 Task: In Heading Arial with underline. Font size of heading  '18'Font style of data Calibri. Font size of data  9Alignment of headline & data Align center. Fill color in heading,  RedFont color of data Black Apply border in Data No BorderIn the sheet  Excel Spreadsheetbook
Action: Mouse moved to (36, 135)
Screenshot: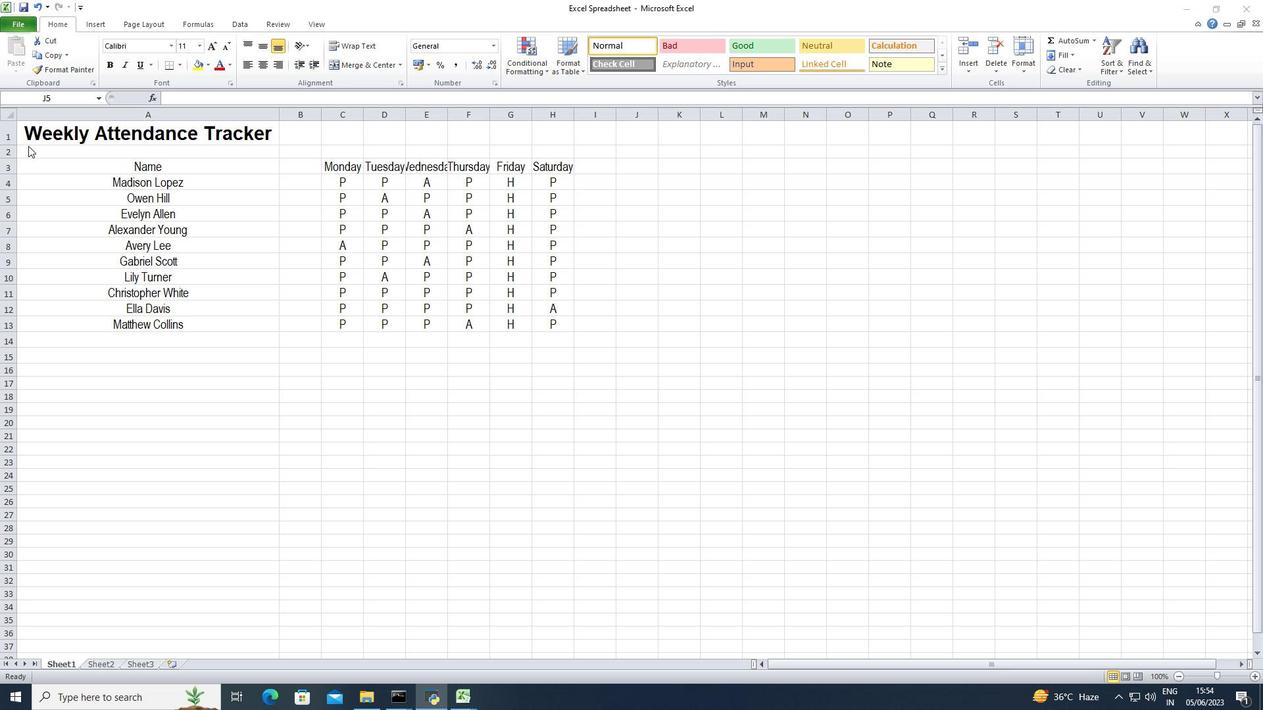 
Action: Mouse pressed left at (36, 135)
Screenshot: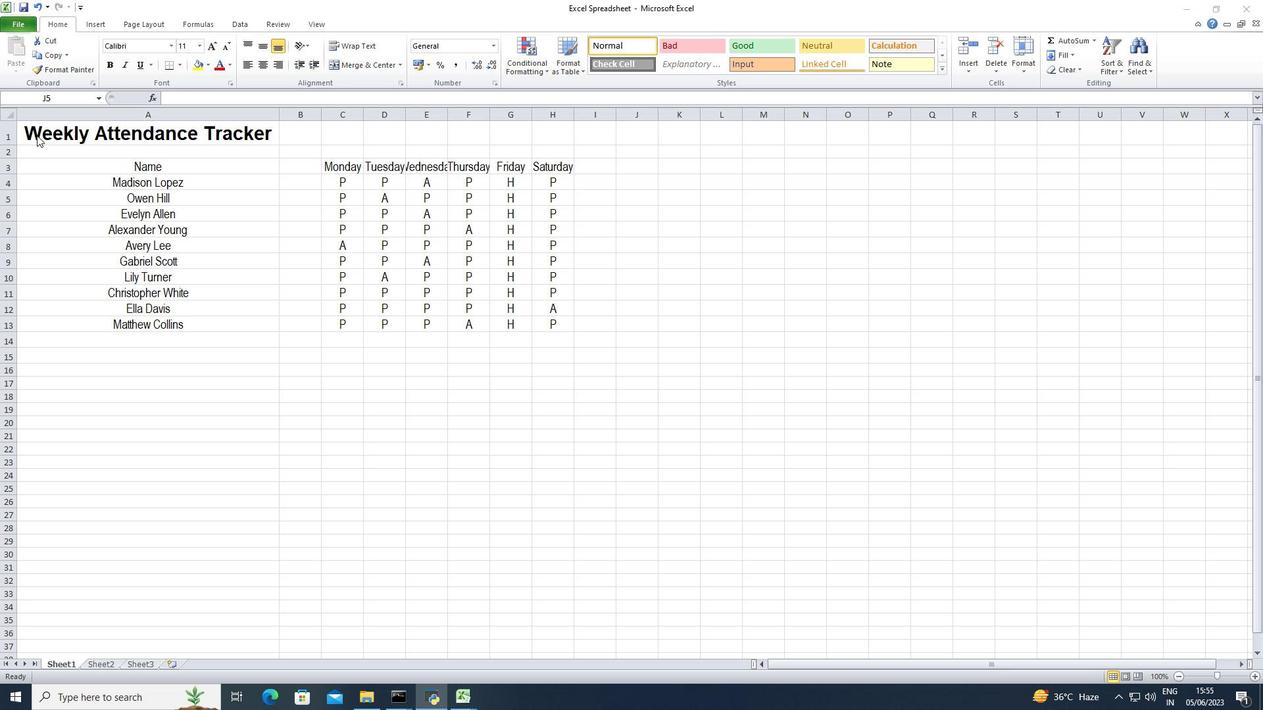 
Action: Mouse pressed left at (36, 135)
Screenshot: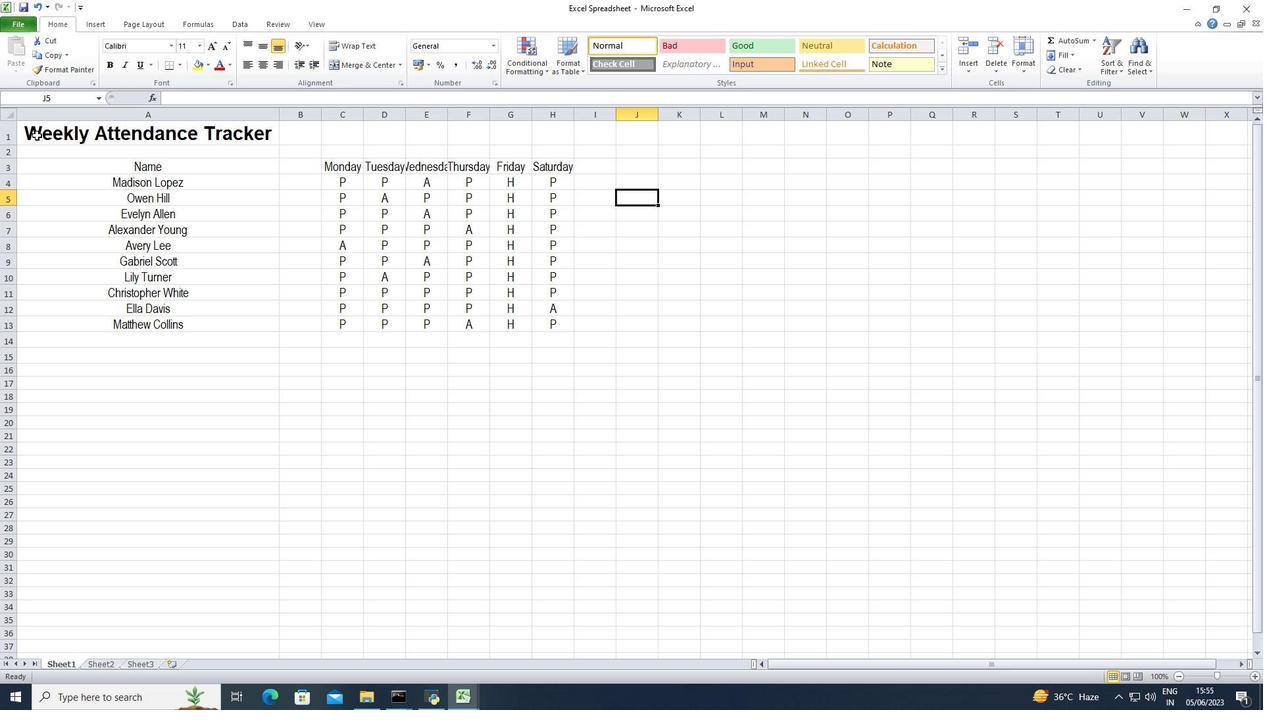 
Action: Mouse moved to (138, 44)
Screenshot: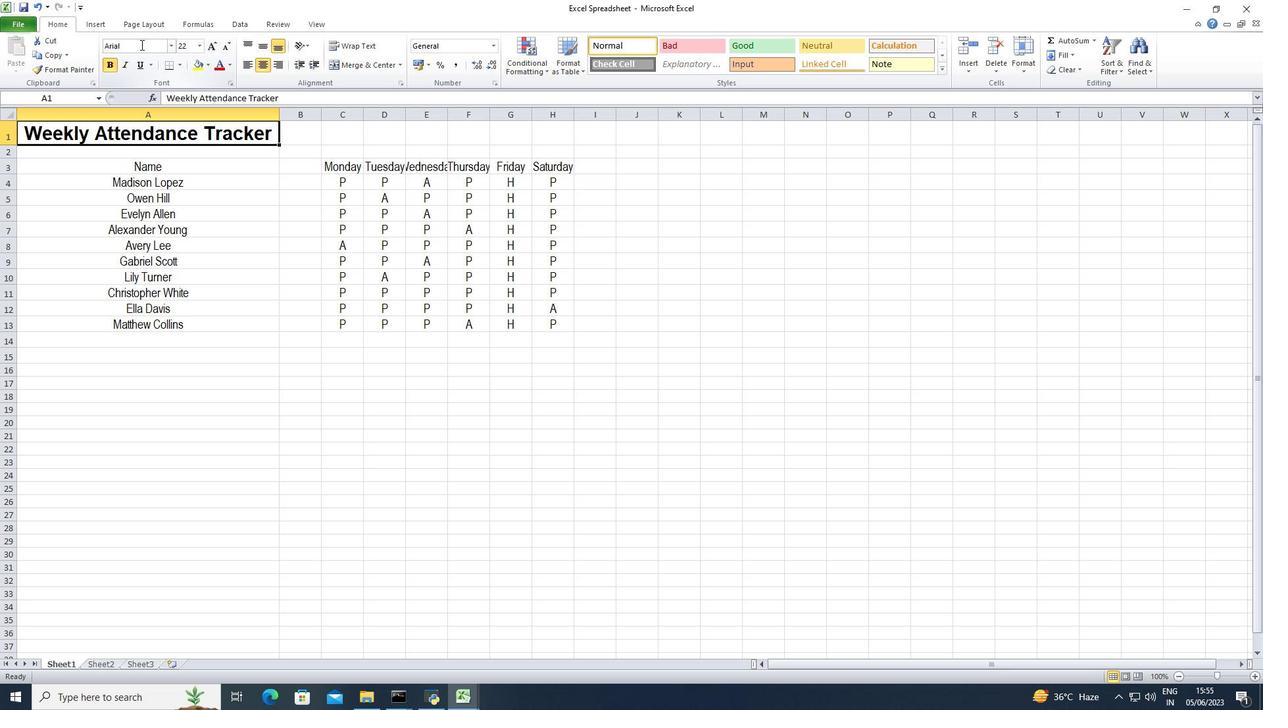 
Action: Mouse pressed left at (138, 44)
Screenshot: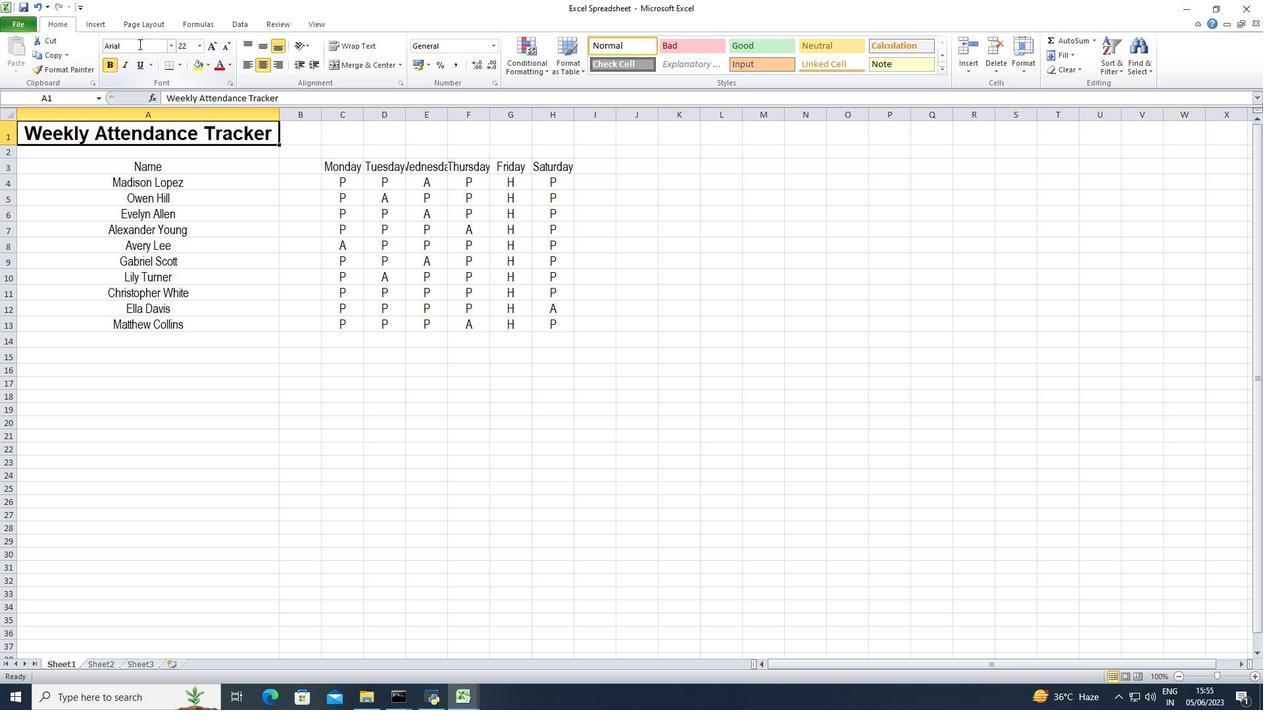 
Action: Key pressed <Key.enter>
Screenshot: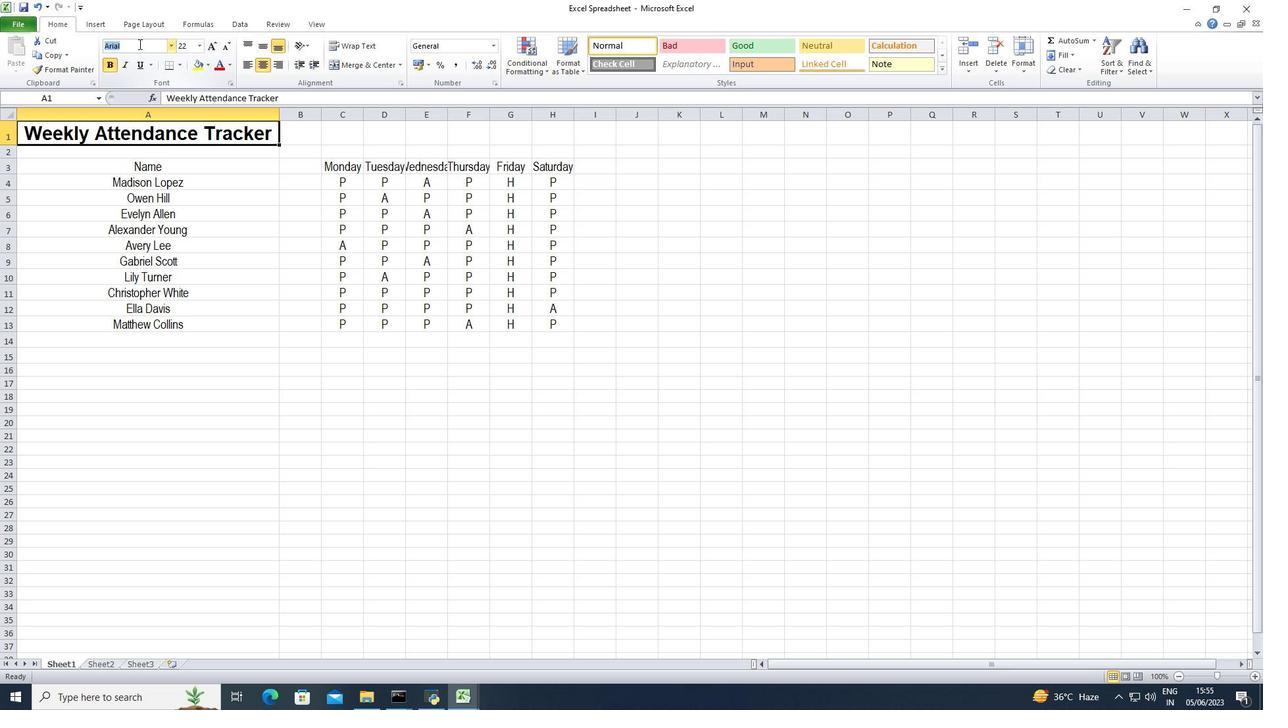 
Action: Mouse moved to (139, 66)
Screenshot: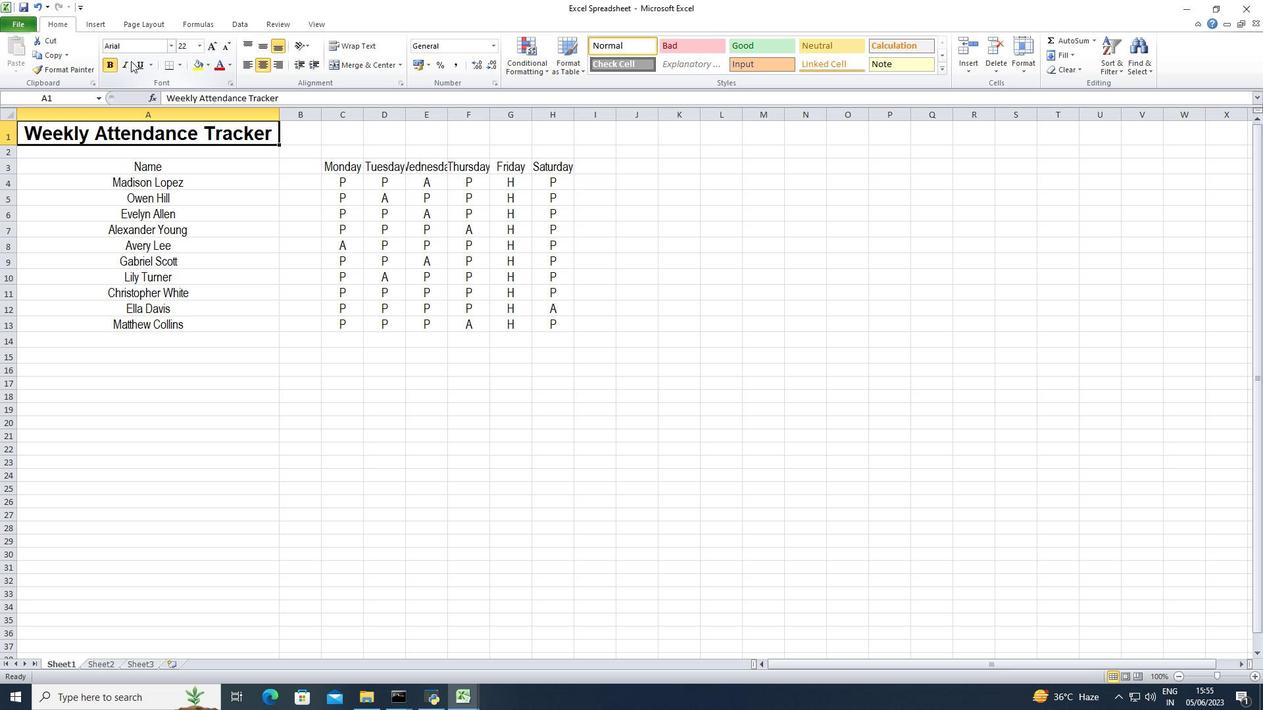 
Action: Mouse pressed left at (139, 66)
Screenshot: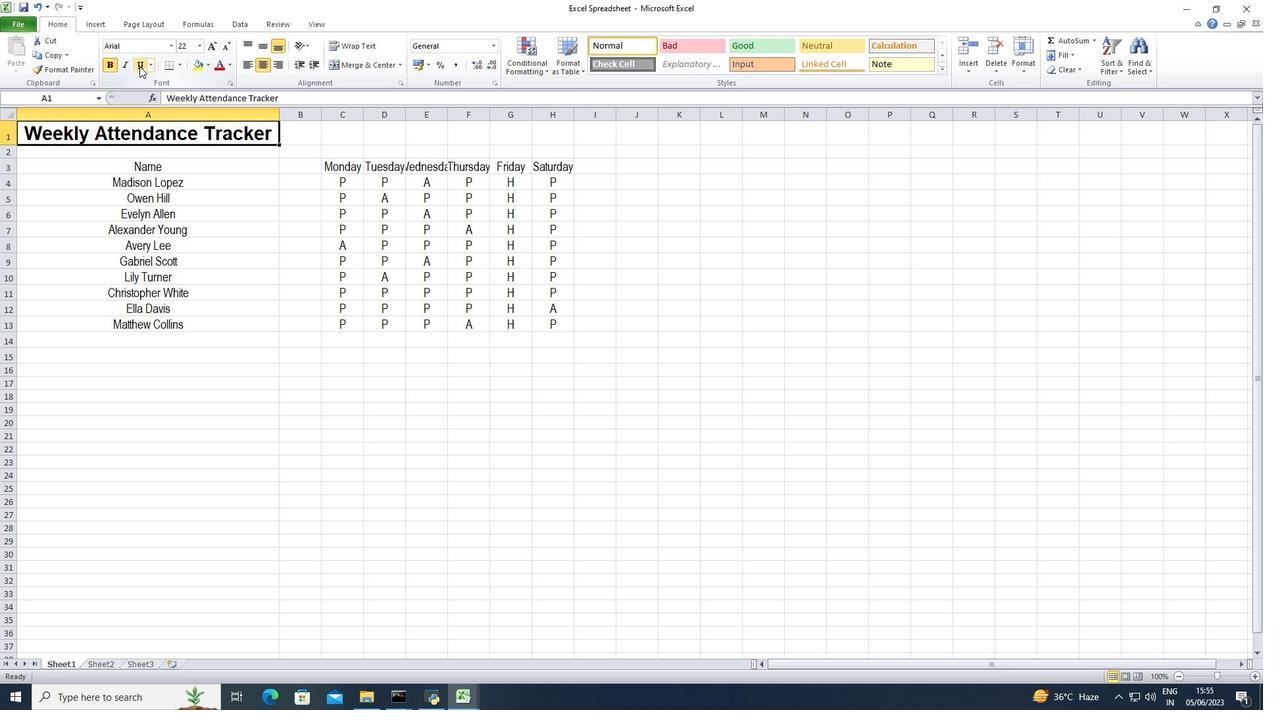 
Action: Mouse moved to (202, 45)
Screenshot: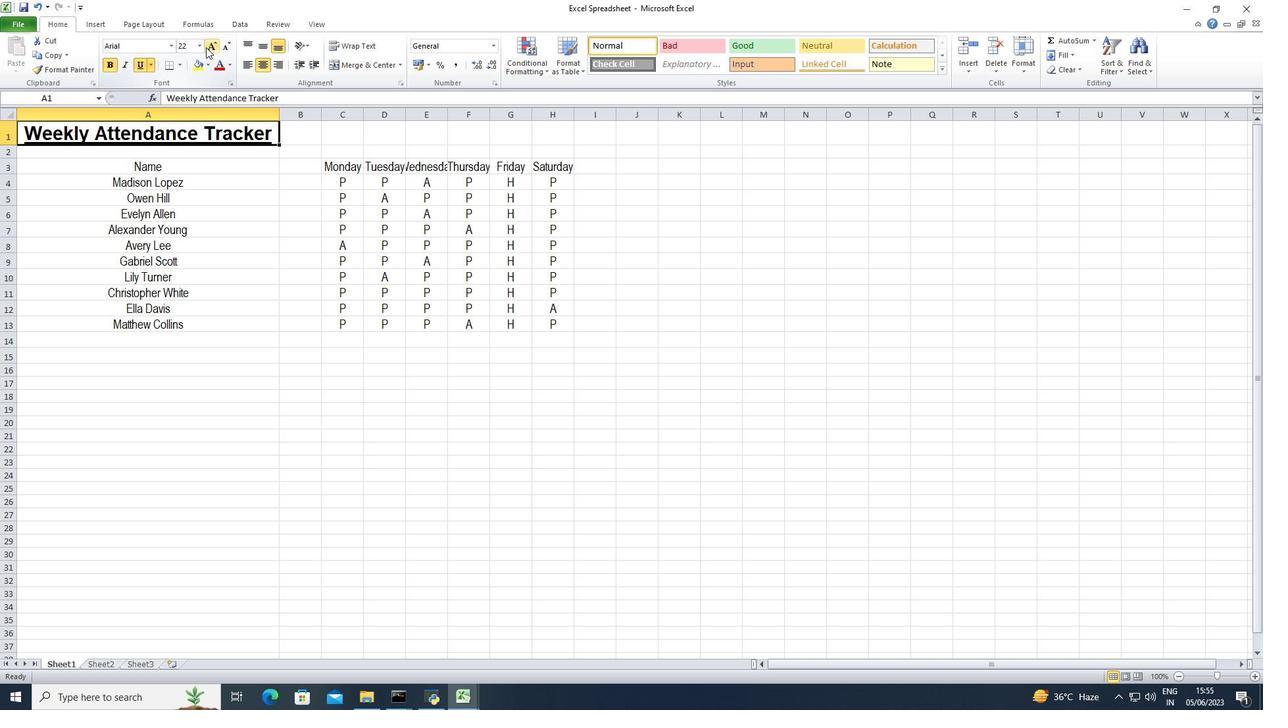 
Action: Mouse pressed left at (202, 45)
Screenshot: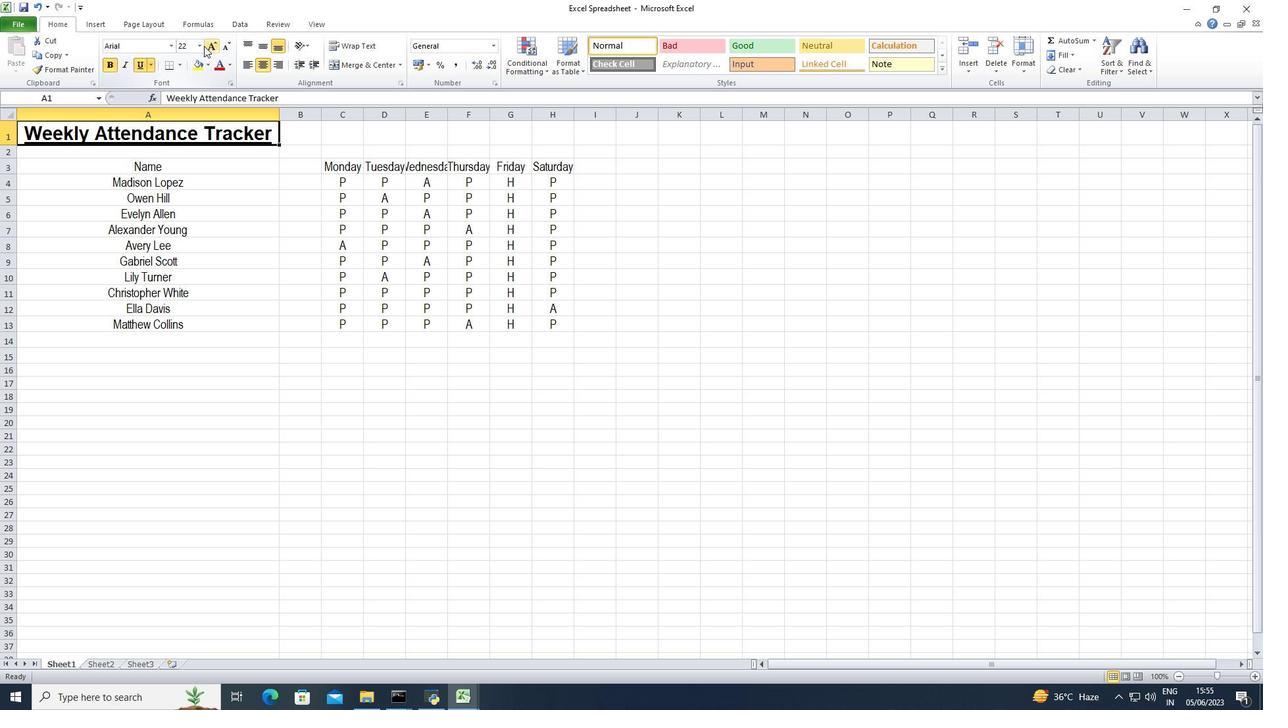 
Action: Mouse moved to (188, 136)
Screenshot: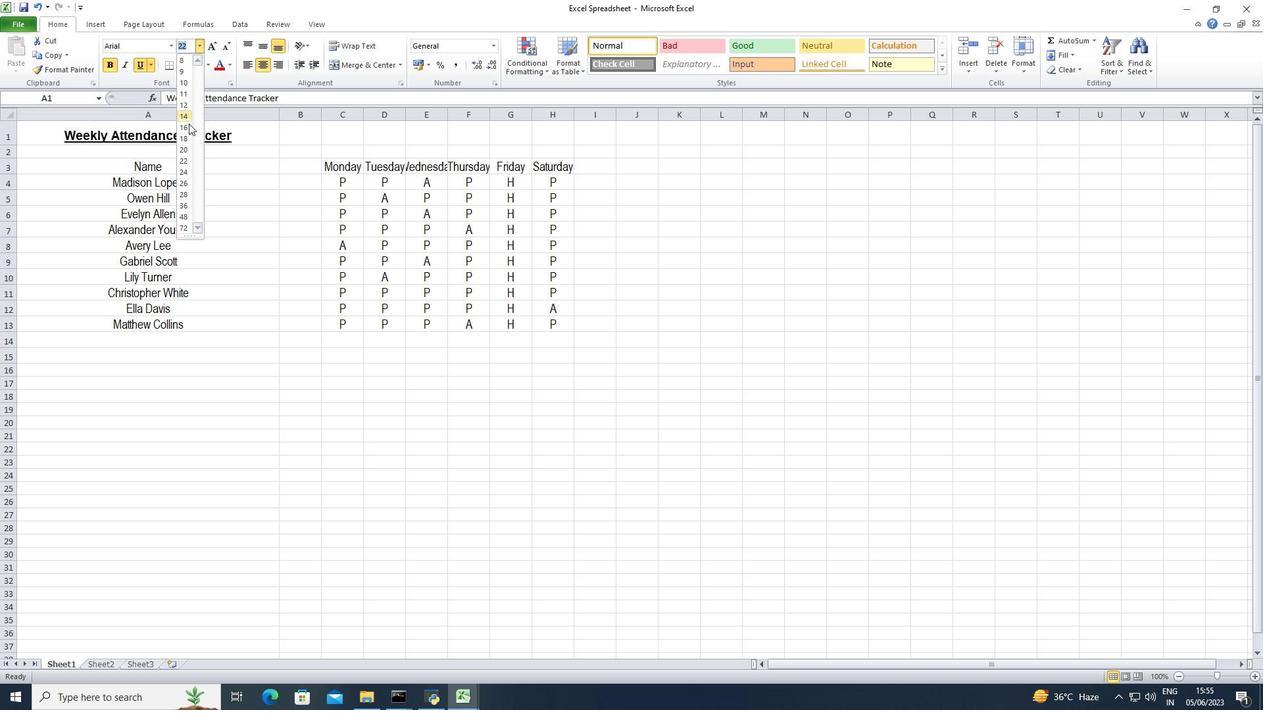 
Action: Mouse pressed left at (188, 136)
Screenshot: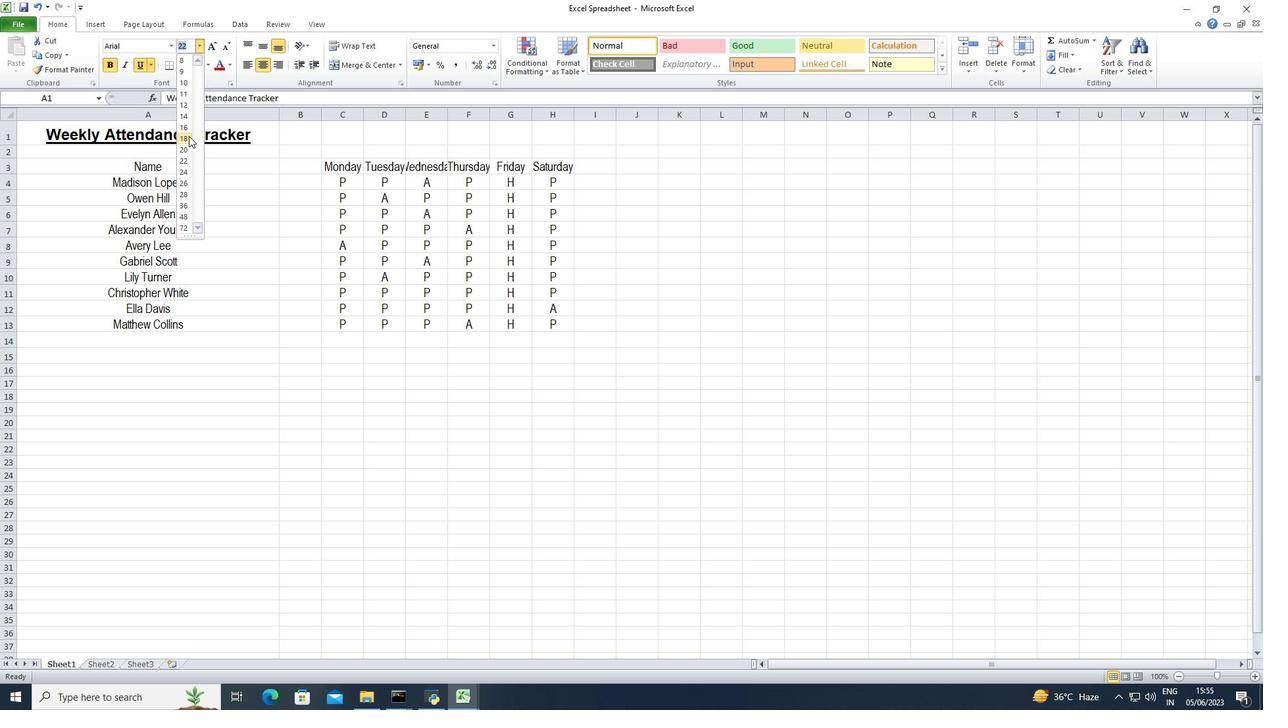
Action: Mouse moved to (115, 171)
Screenshot: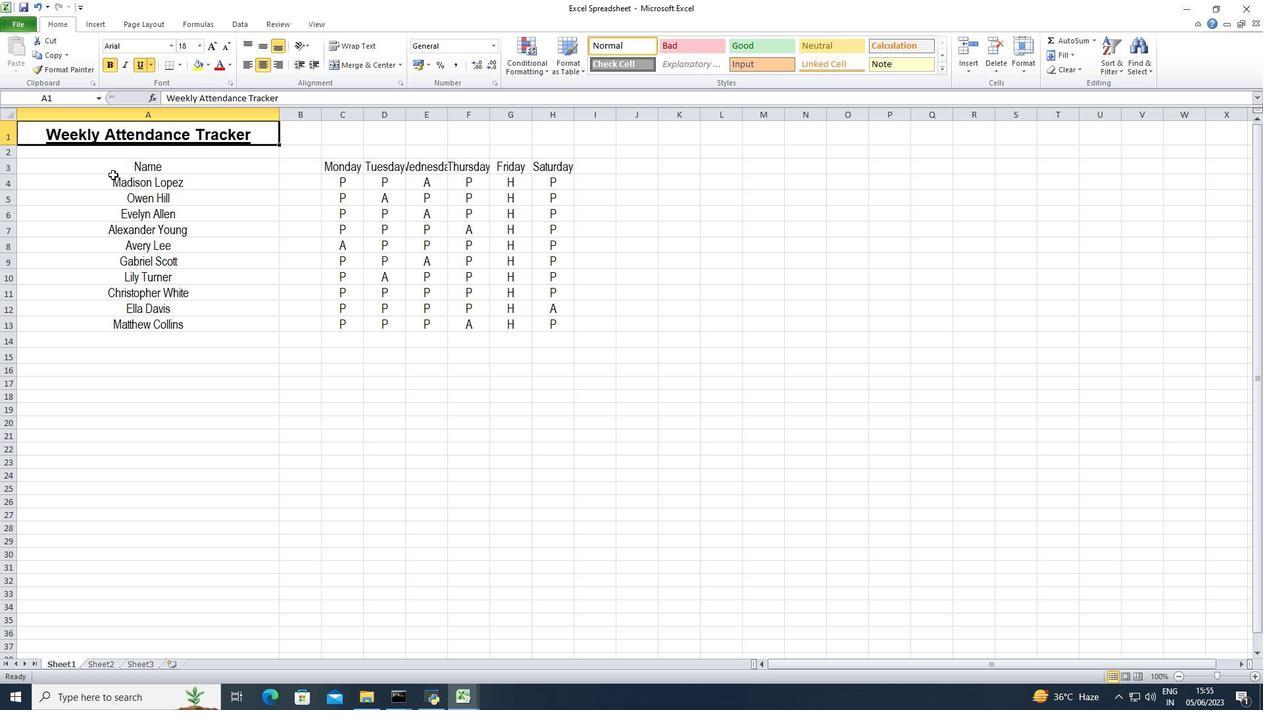 
Action: Mouse pressed left at (115, 171)
Screenshot: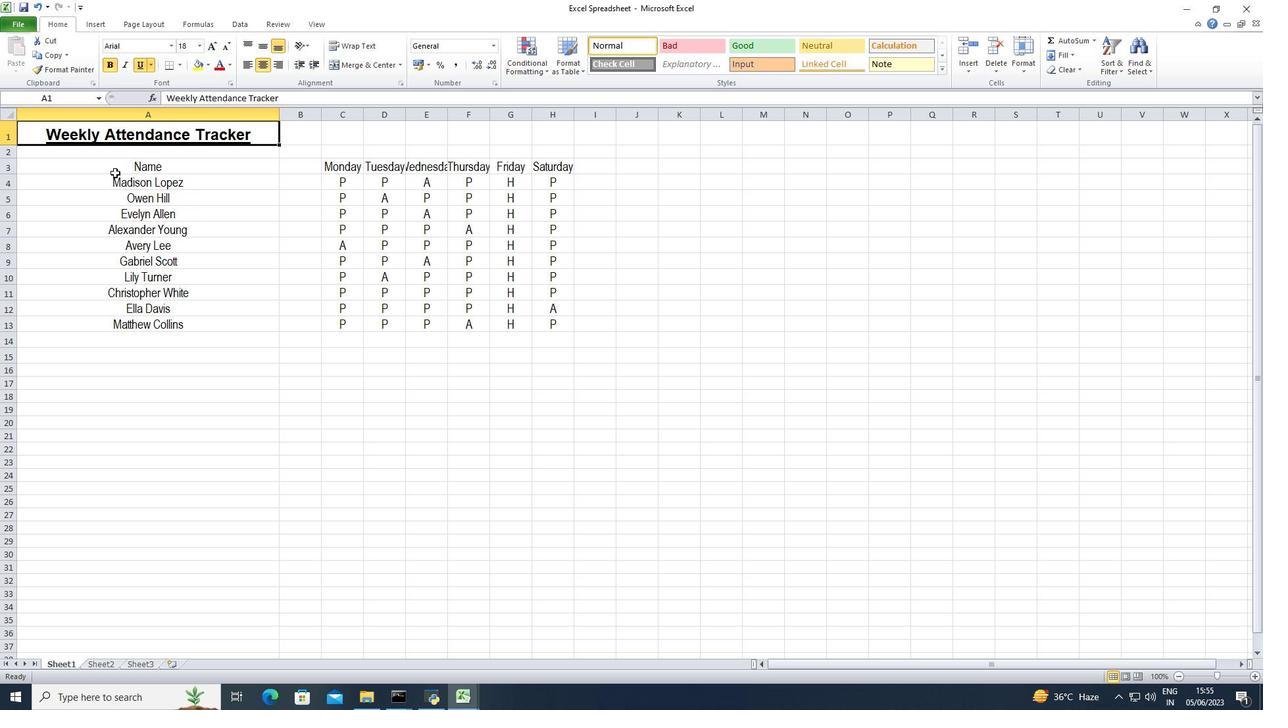 
Action: Mouse moved to (150, 42)
Screenshot: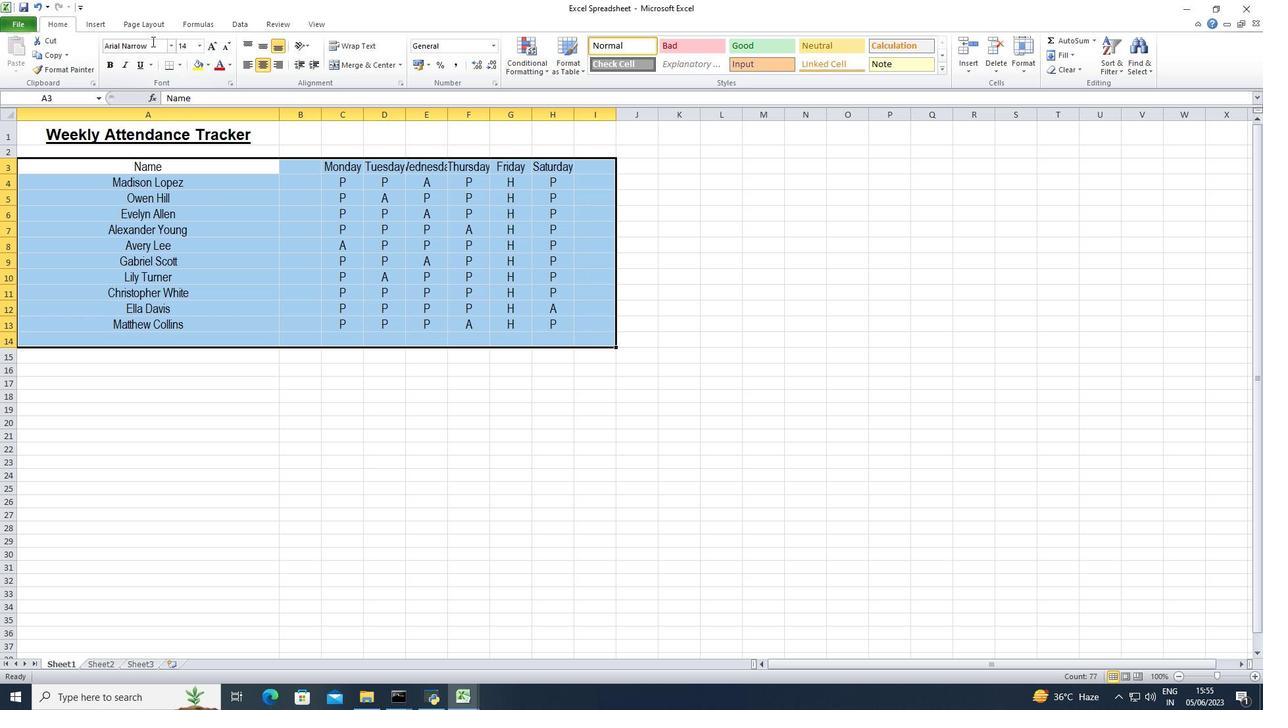 
Action: Mouse pressed left at (150, 42)
Screenshot: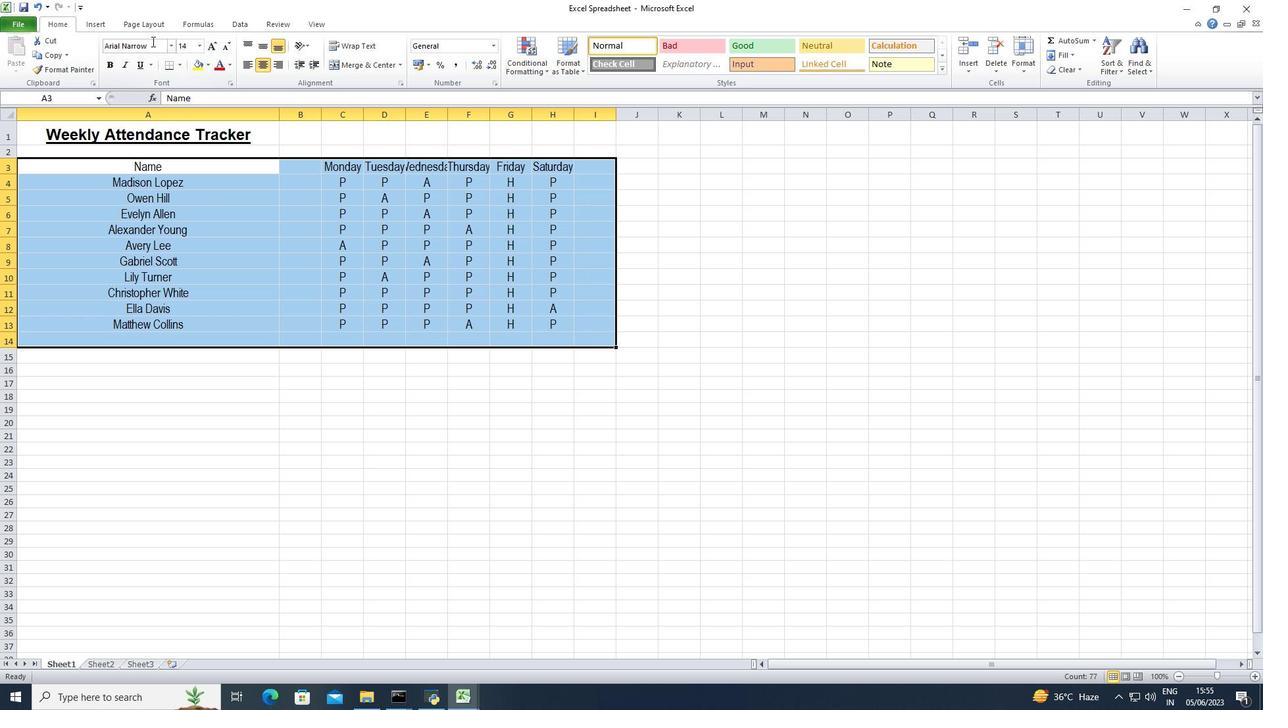 
Action: Key pressed <Key.shift>Calibri<Key.enter>
Screenshot: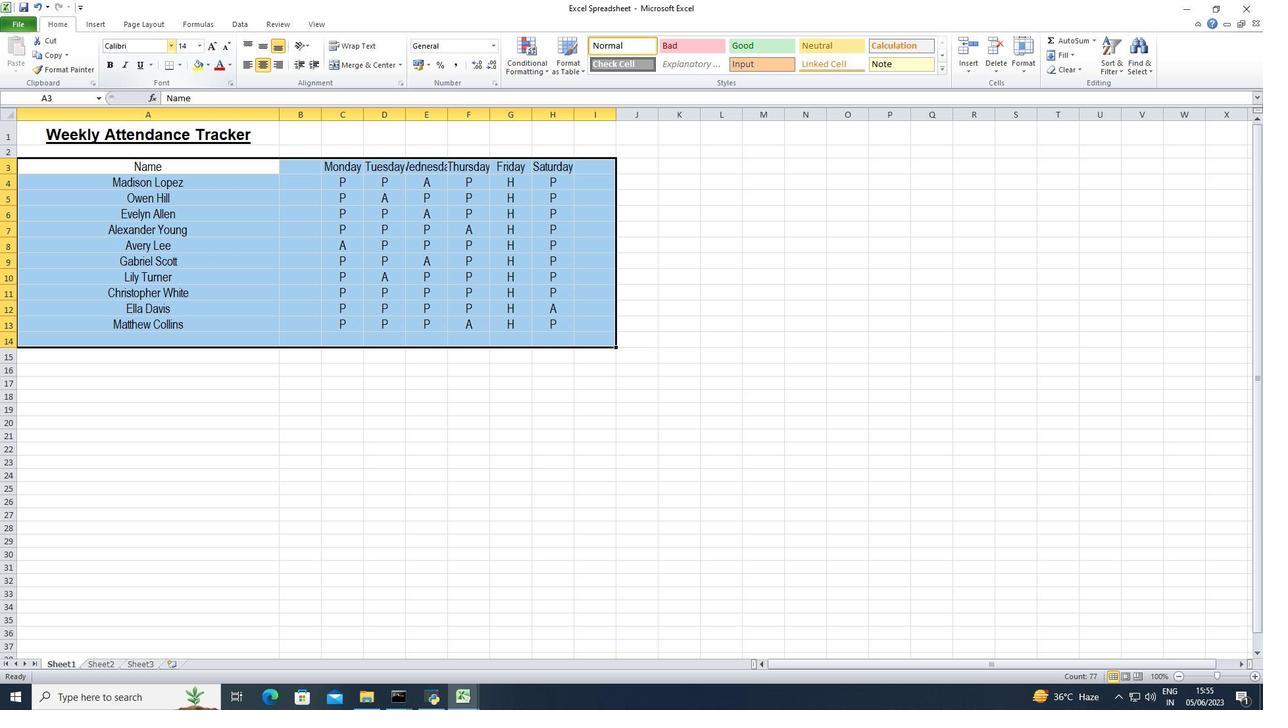 
Action: Mouse moved to (197, 43)
Screenshot: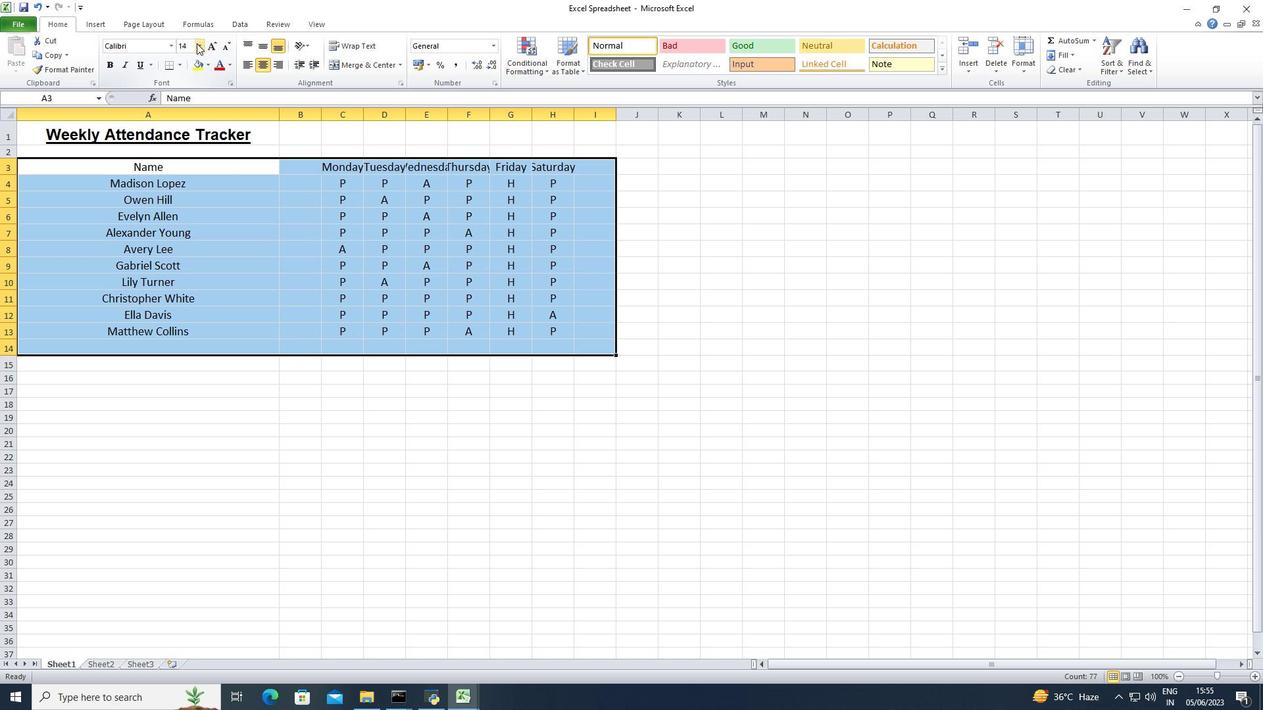 
Action: Mouse pressed left at (197, 43)
Screenshot: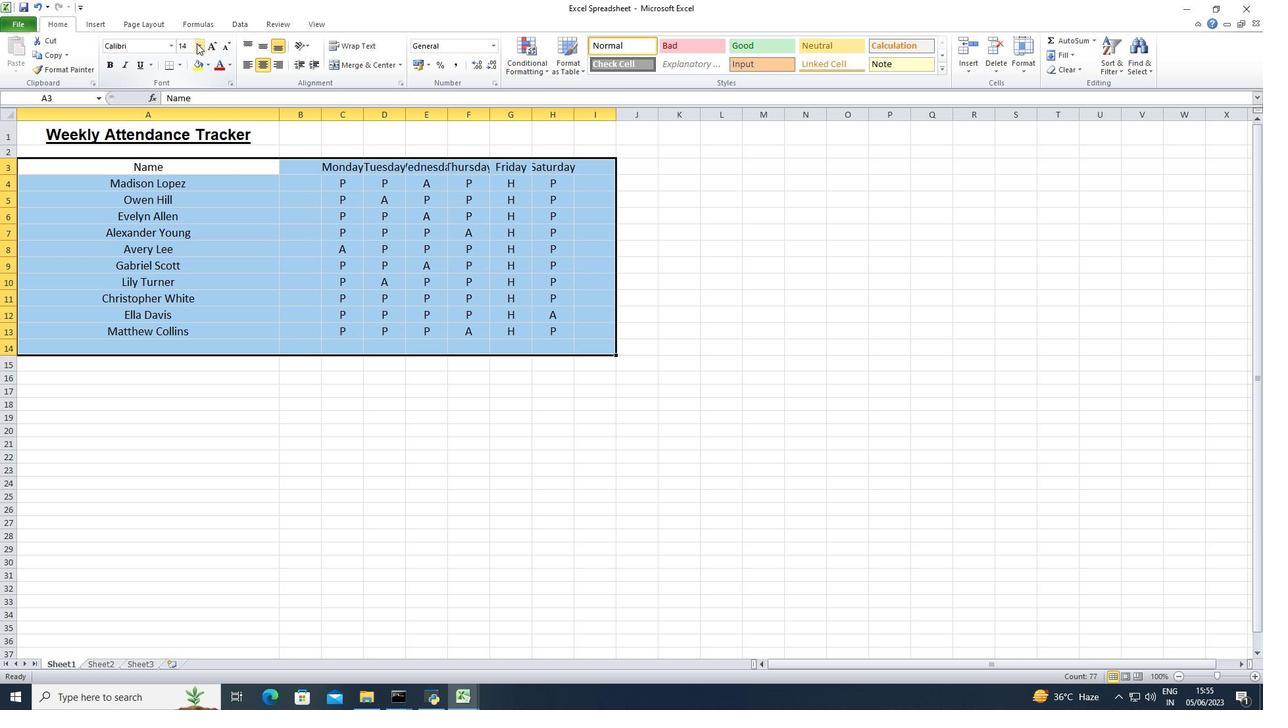 
Action: Mouse moved to (184, 69)
Screenshot: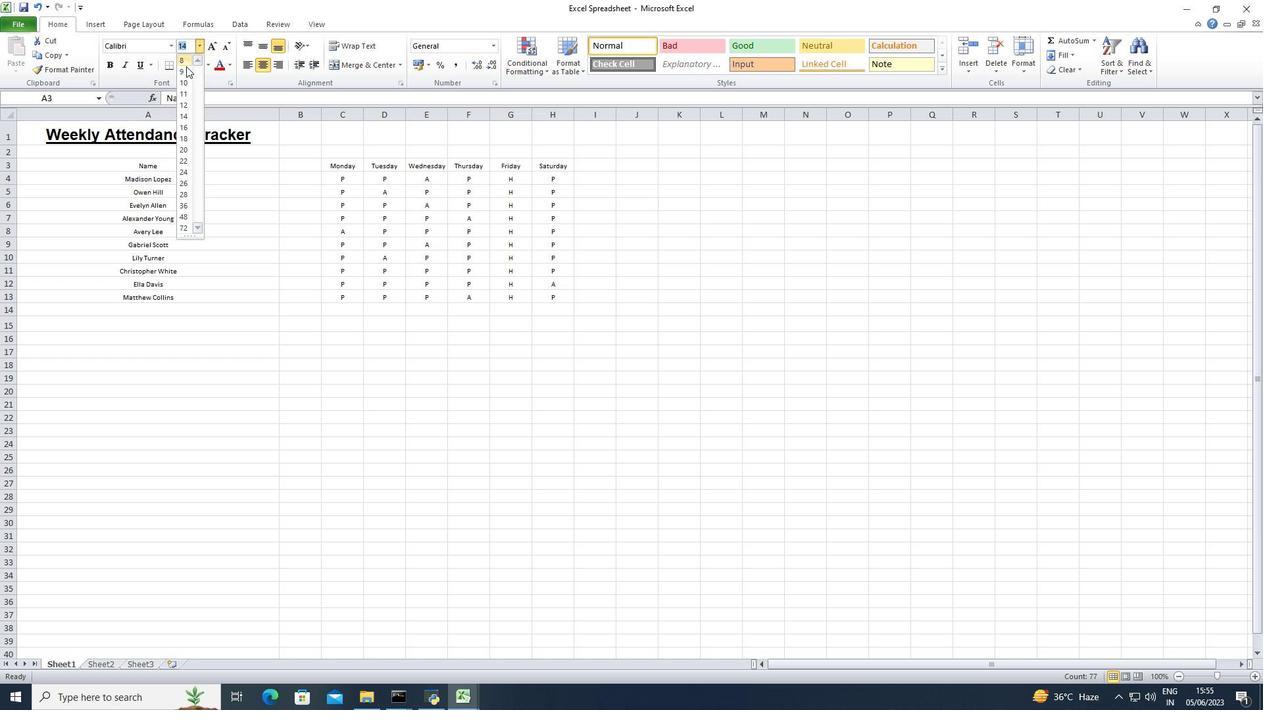 
Action: Mouse pressed left at (184, 69)
Screenshot: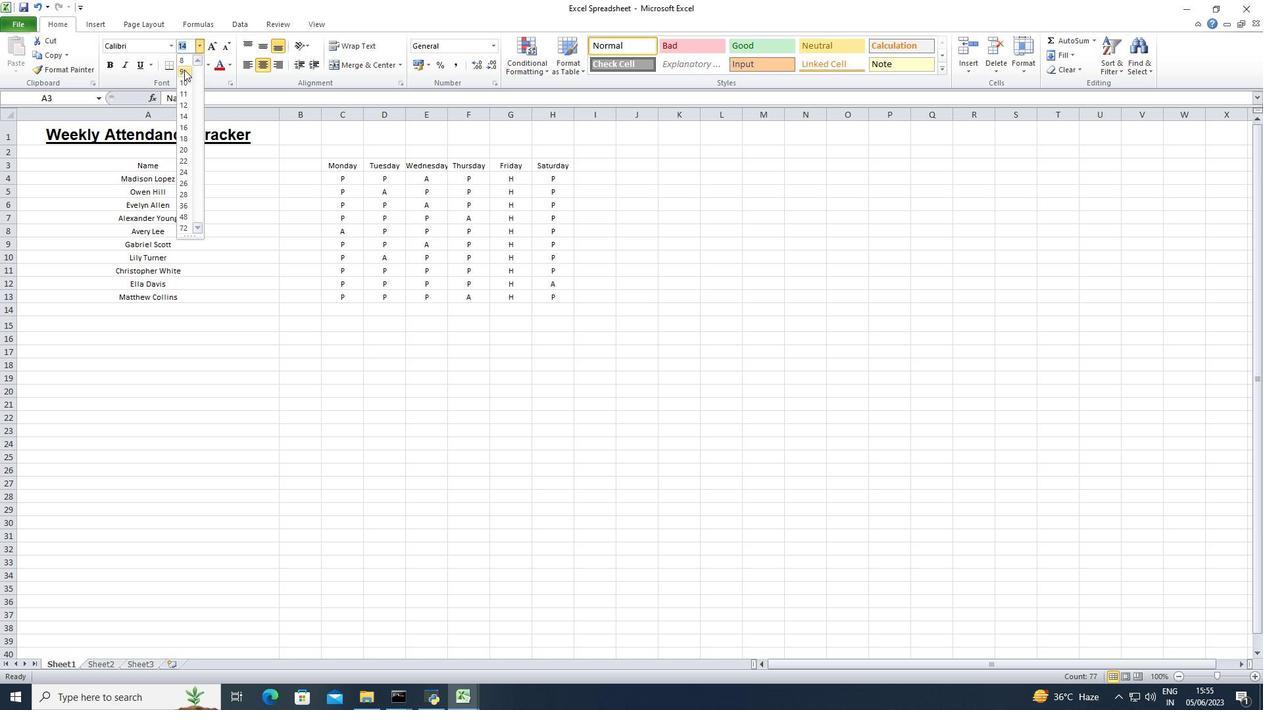 
Action: Mouse moved to (42, 139)
Screenshot: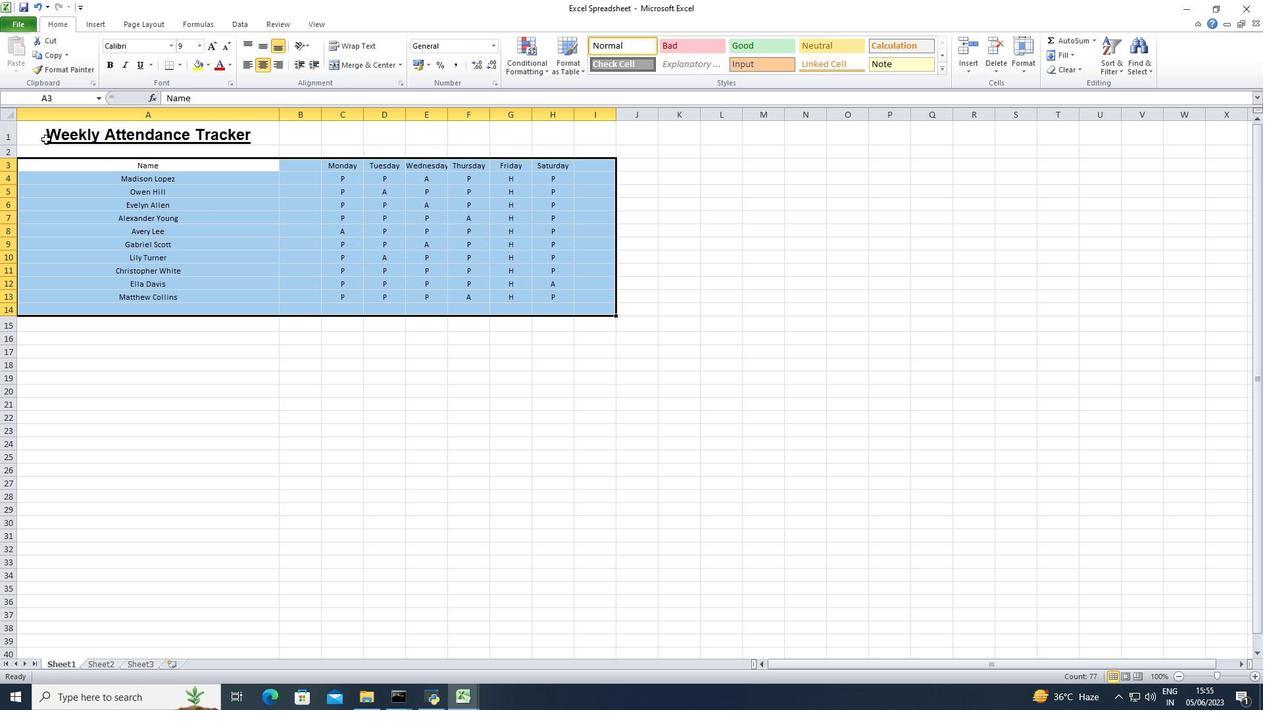 
Action: Mouse pressed left at (42, 139)
Screenshot: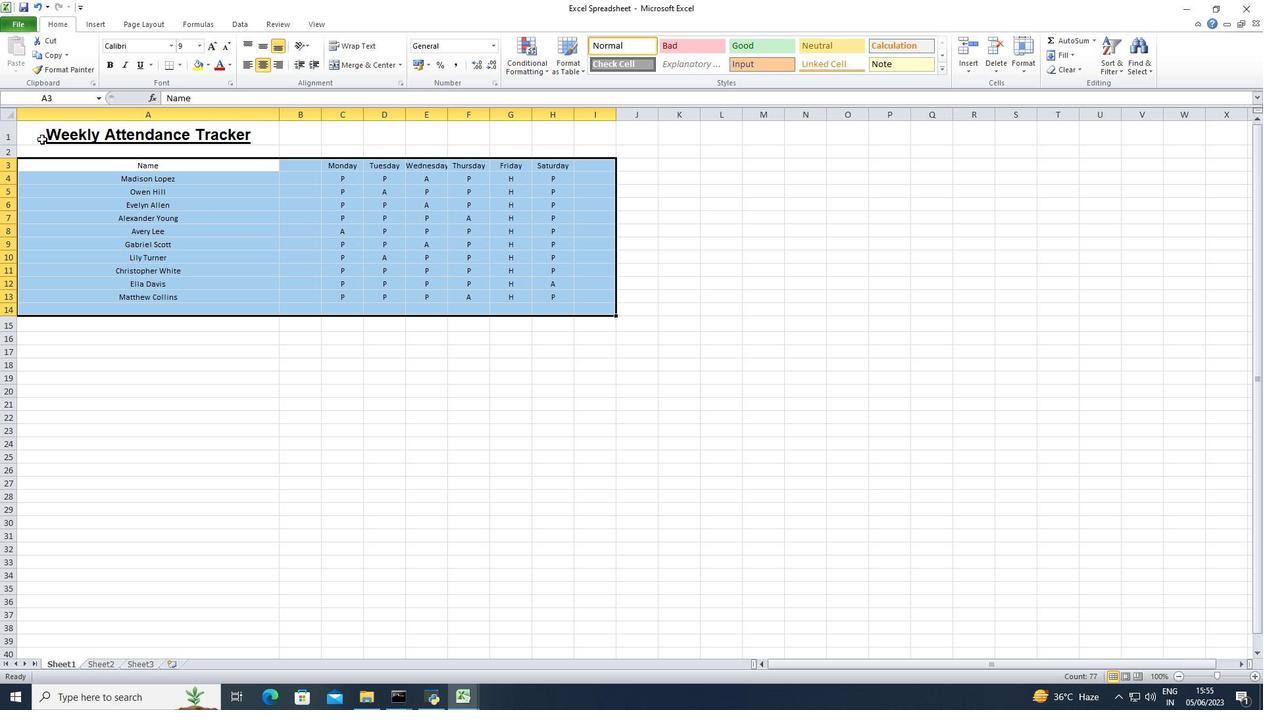 
Action: Mouse moved to (206, 63)
Screenshot: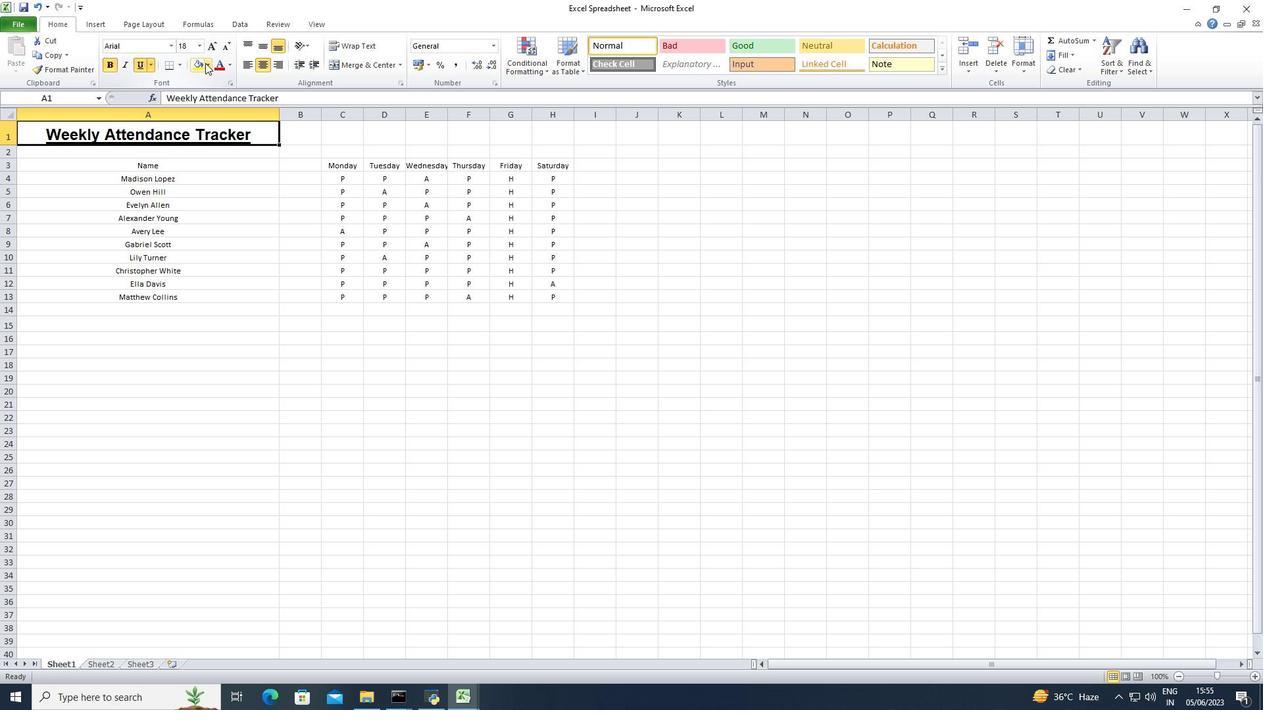 
Action: Mouse pressed left at (206, 63)
Screenshot: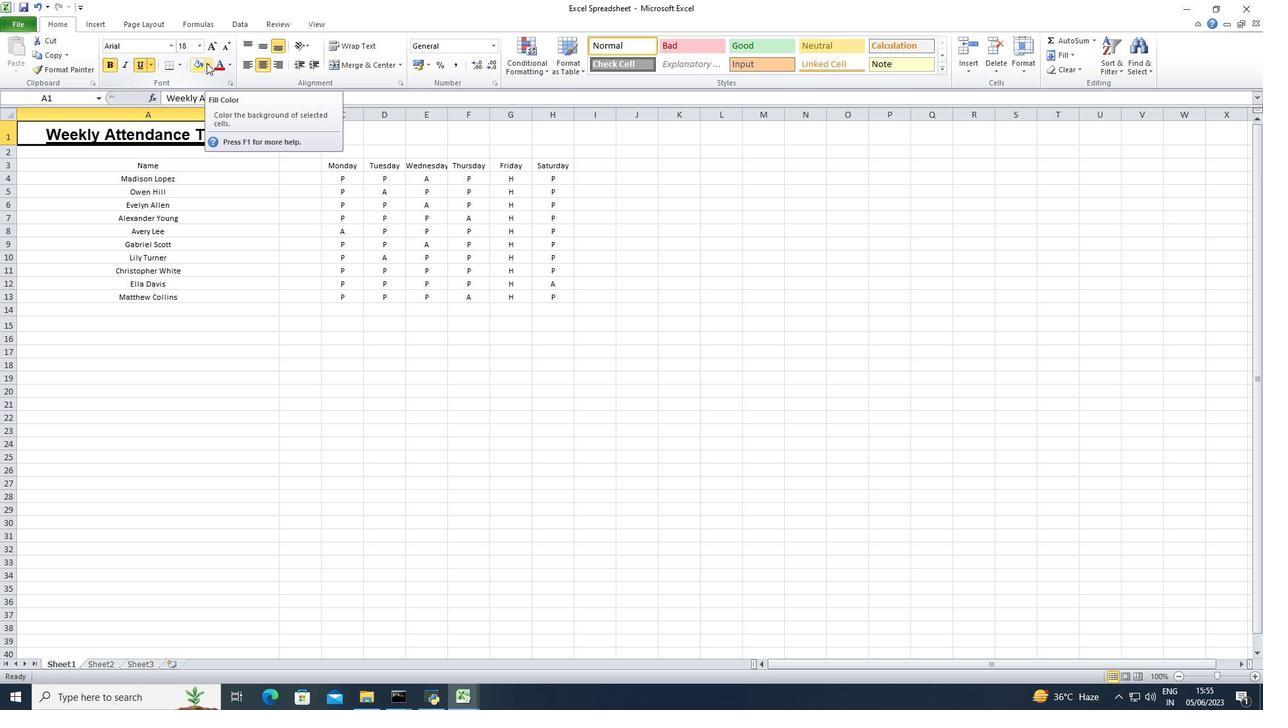 
Action: Mouse moved to (205, 161)
Screenshot: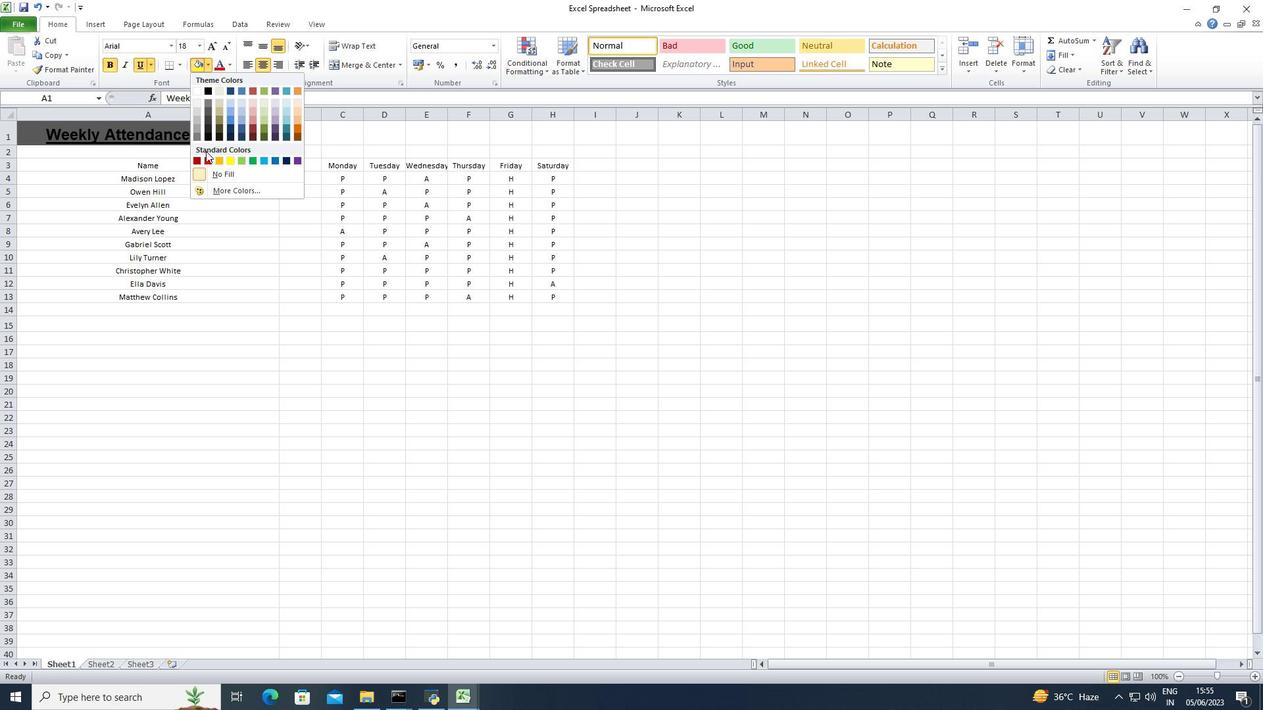 
Action: Mouse pressed left at (205, 161)
Screenshot: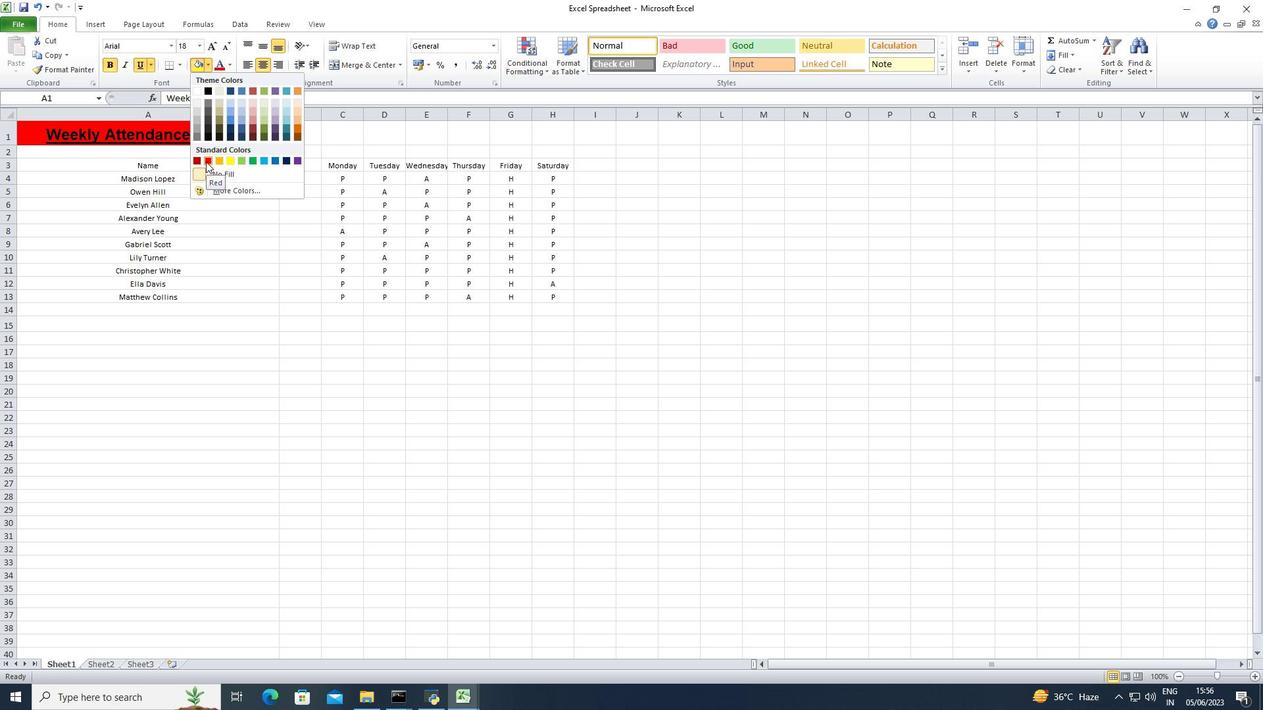 
Action: Mouse moved to (83, 165)
Screenshot: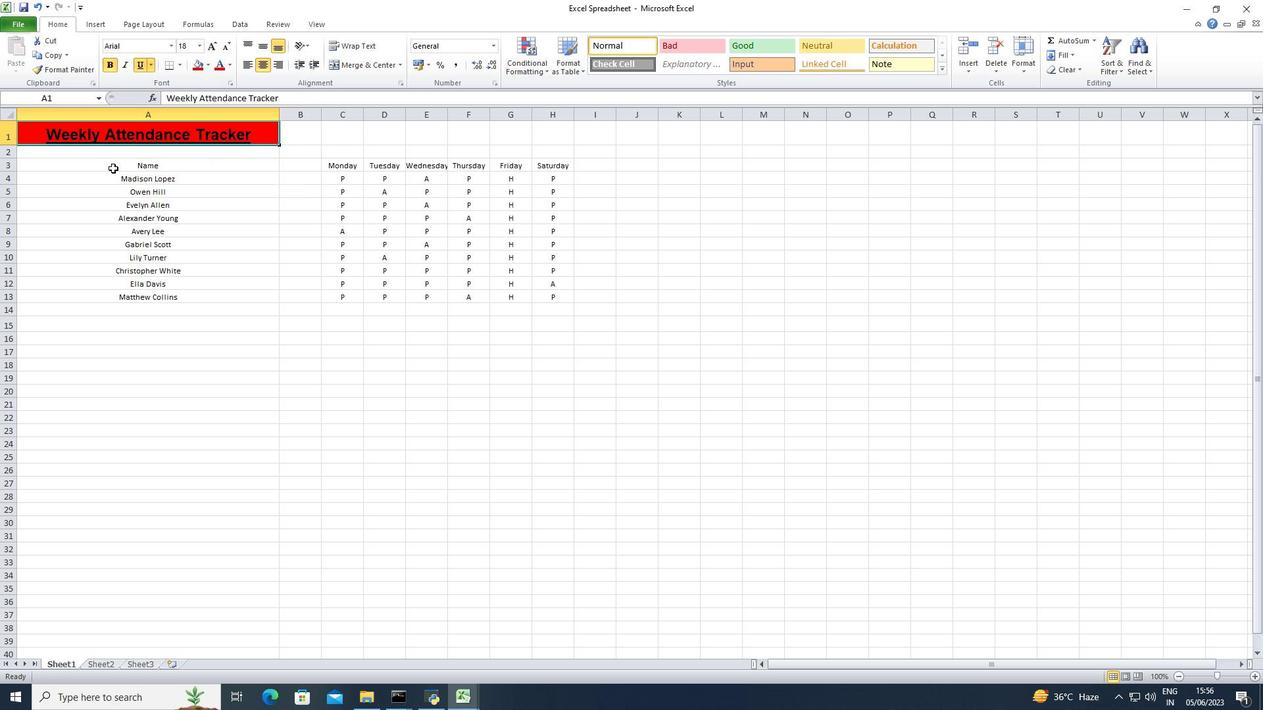
Action: Mouse pressed left at (83, 165)
Screenshot: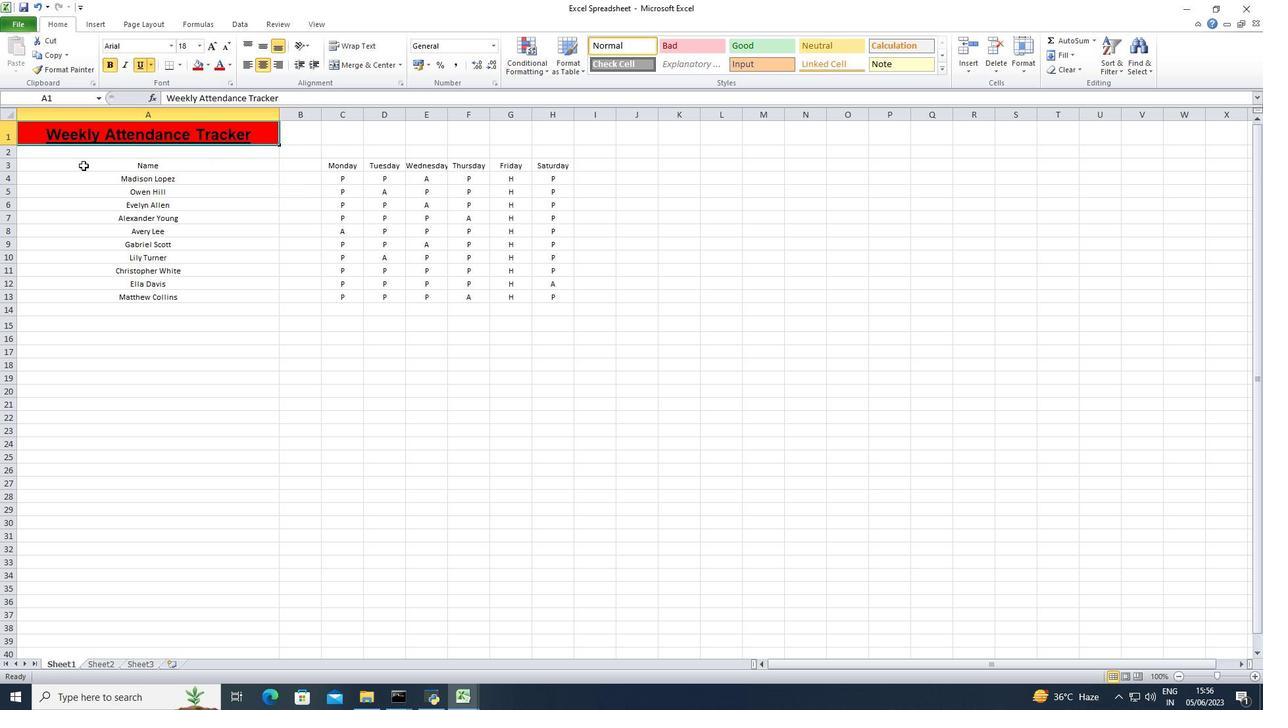 
Action: Mouse moved to (228, 65)
Screenshot: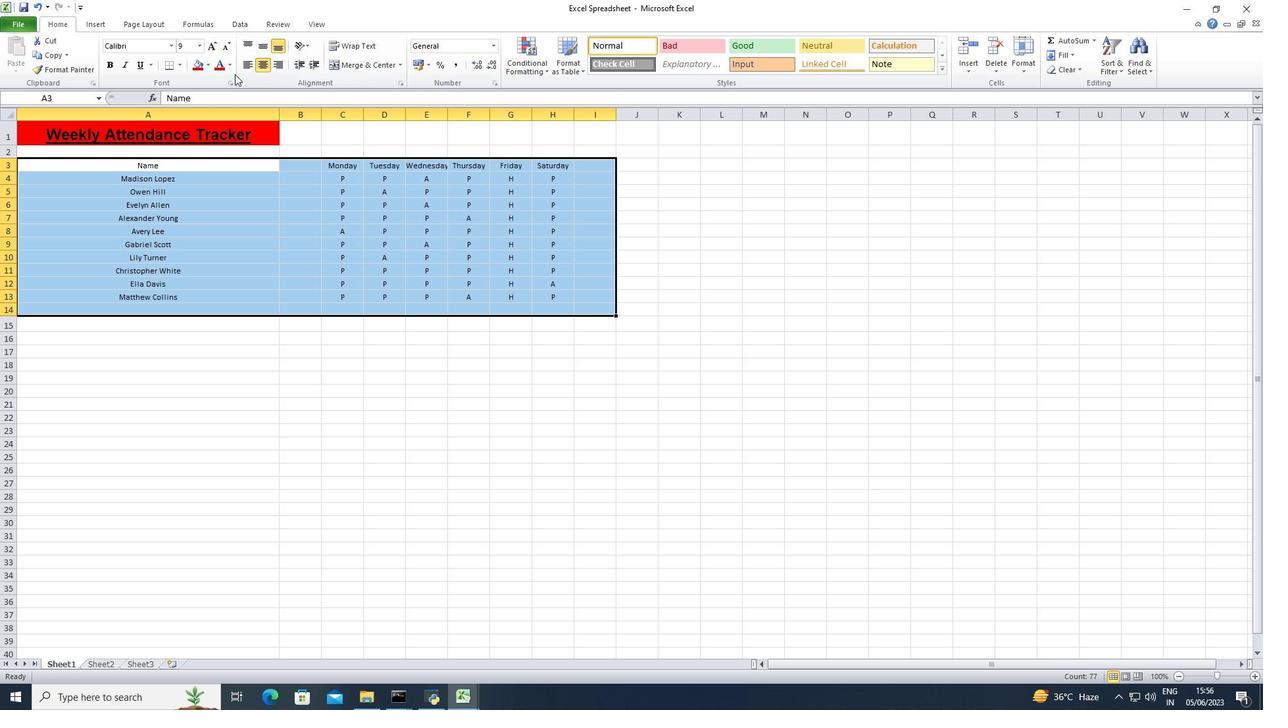 
Action: Mouse pressed left at (228, 65)
Screenshot: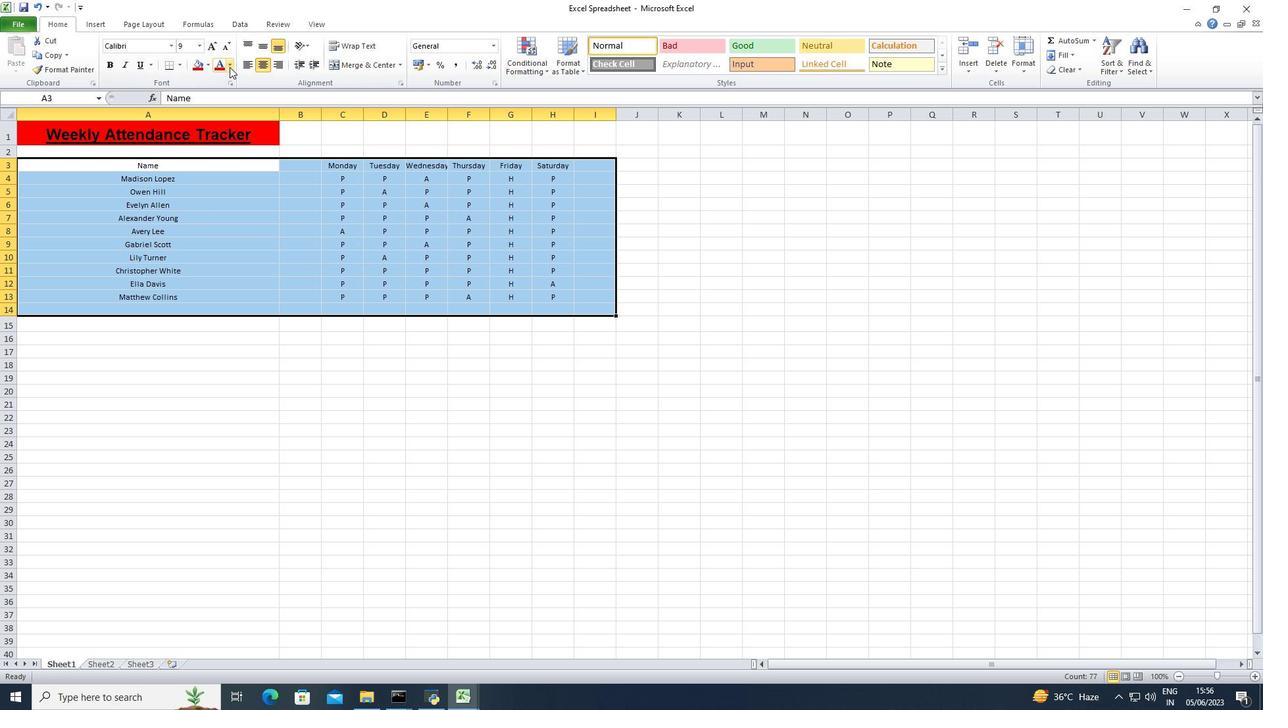 
Action: Mouse moved to (221, 82)
Screenshot: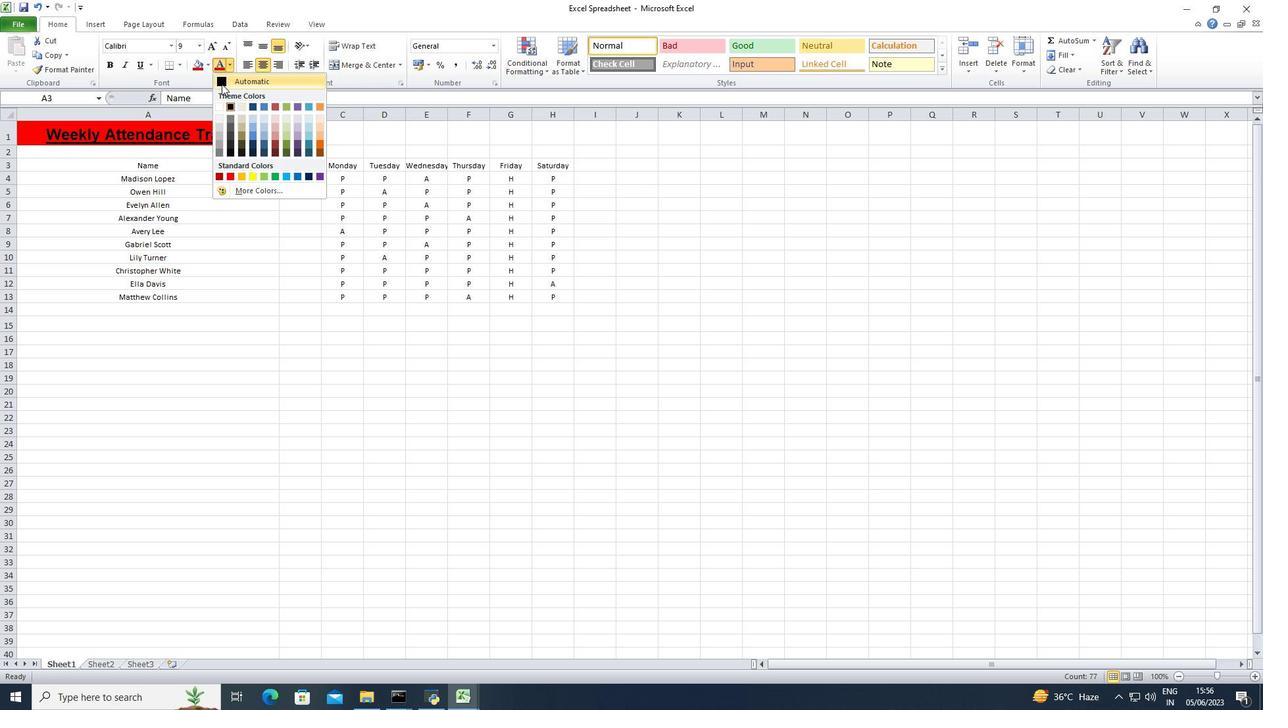 
Action: Mouse pressed left at (221, 82)
Screenshot: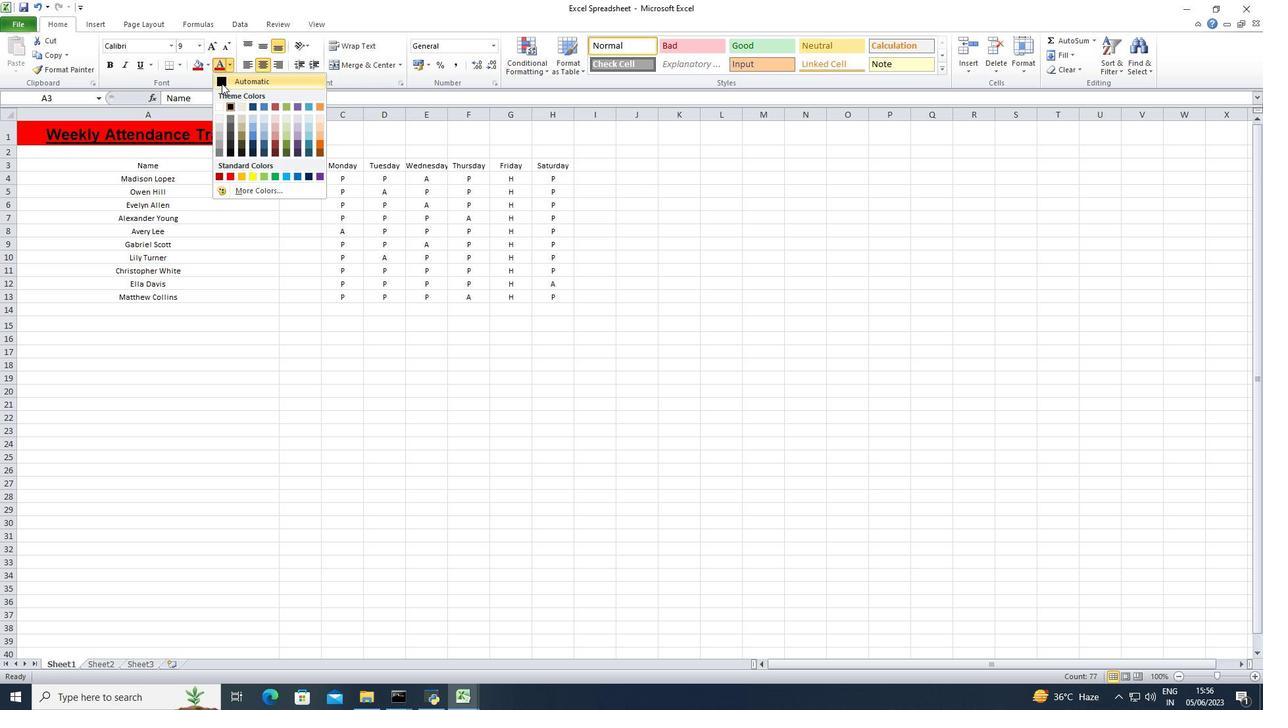 
Action: Mouse moved to (180, 65)
Screenshot: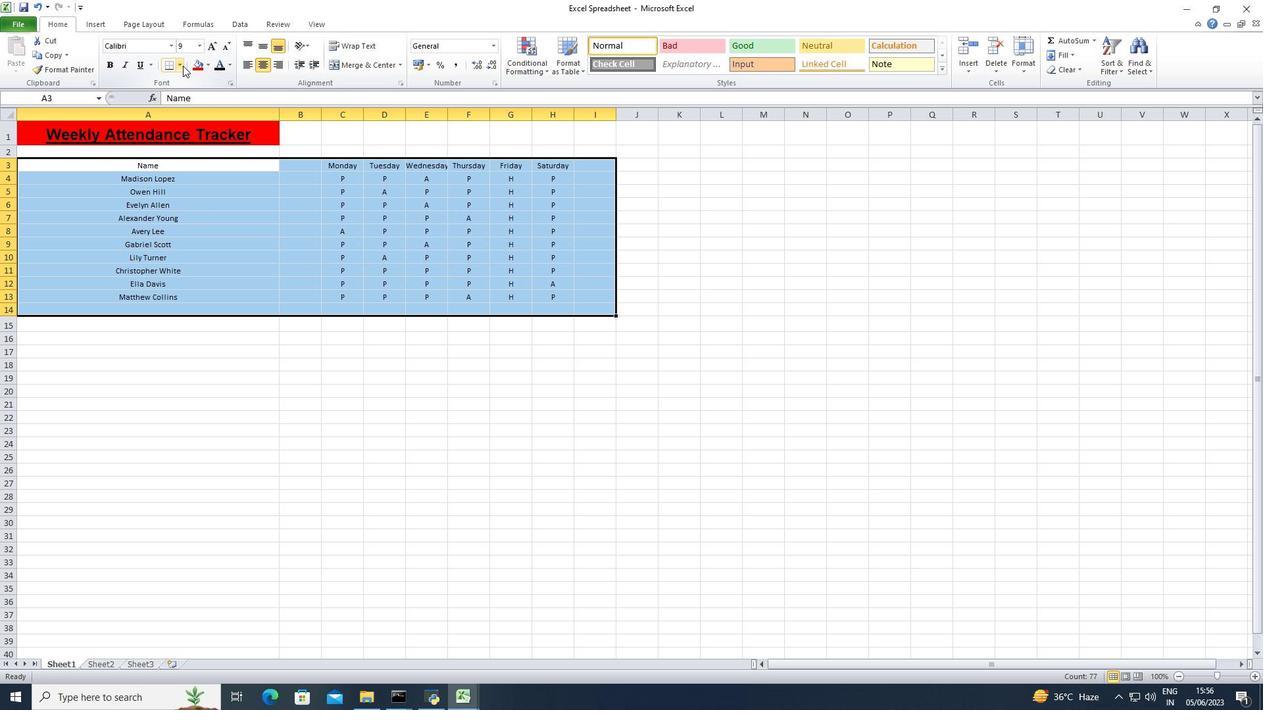 
Action: Mouse pressed left at (180, 65)
Screenshot: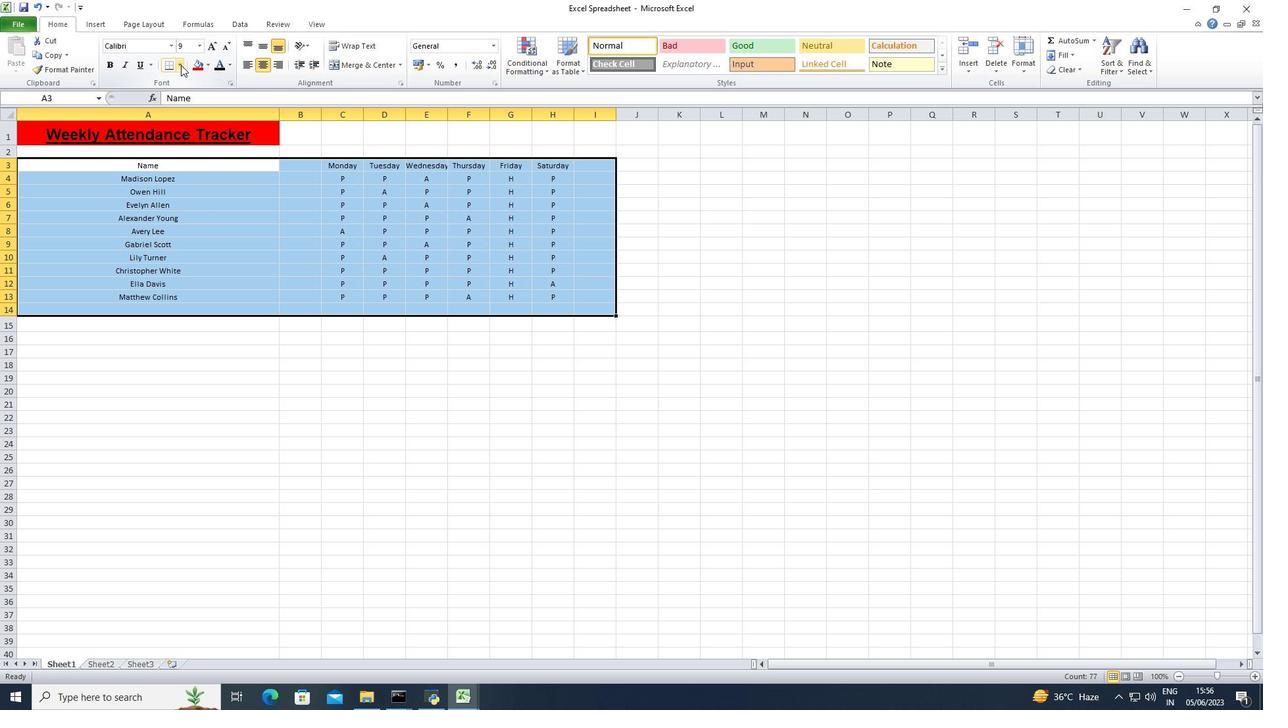 
Action: Mouse moved to (212, 154)
Screenshot: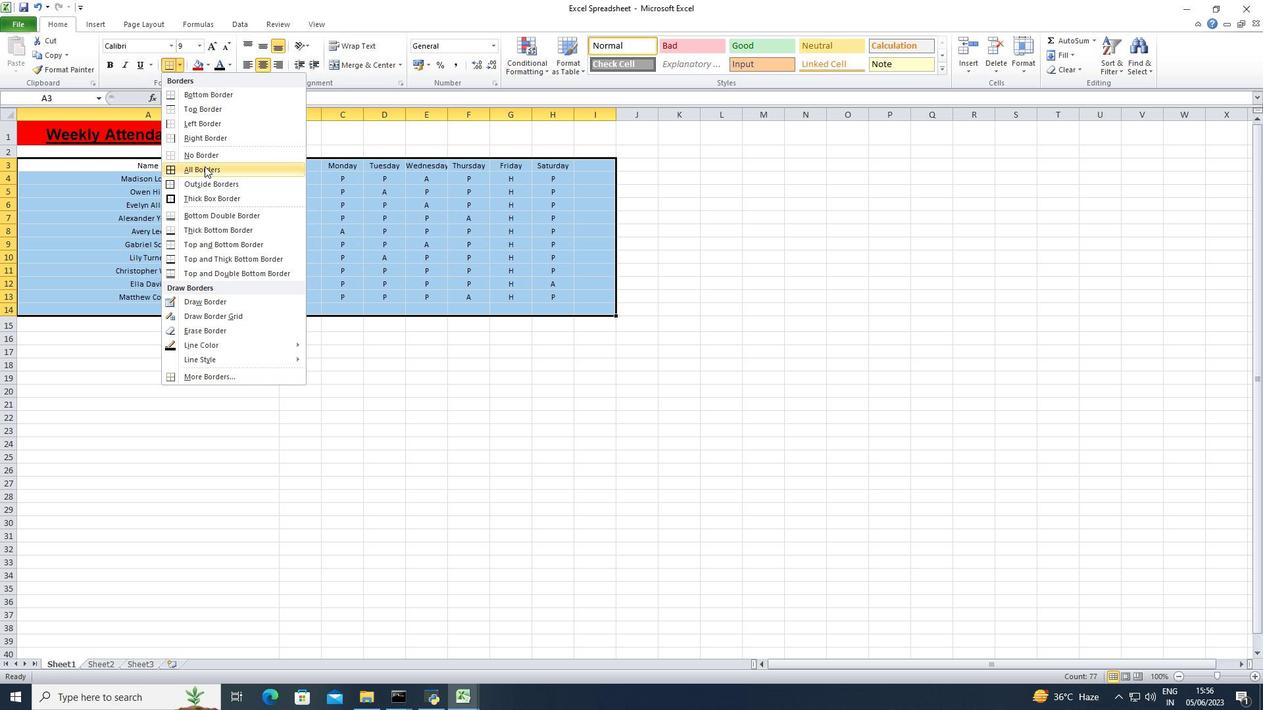 
Action: Mouse pressed left at (212, 154)
Screenshot: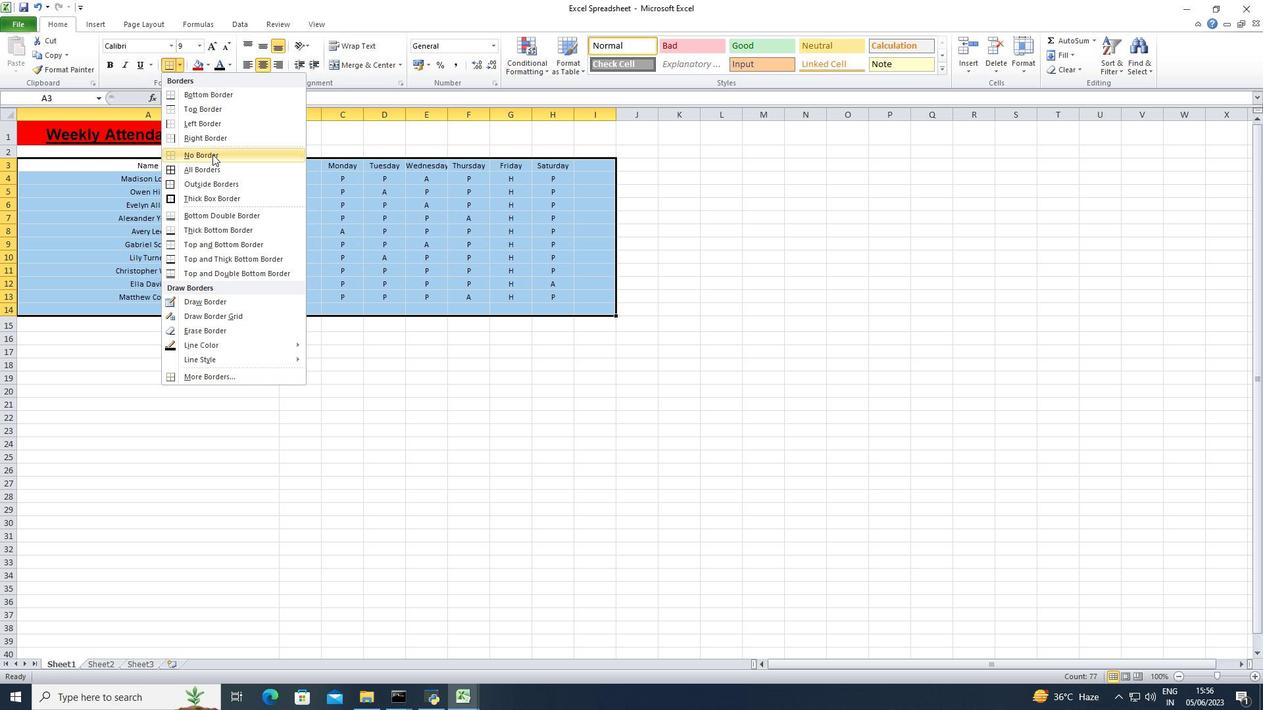 
Action: Mouse moved to (689, 157)
Screenshot: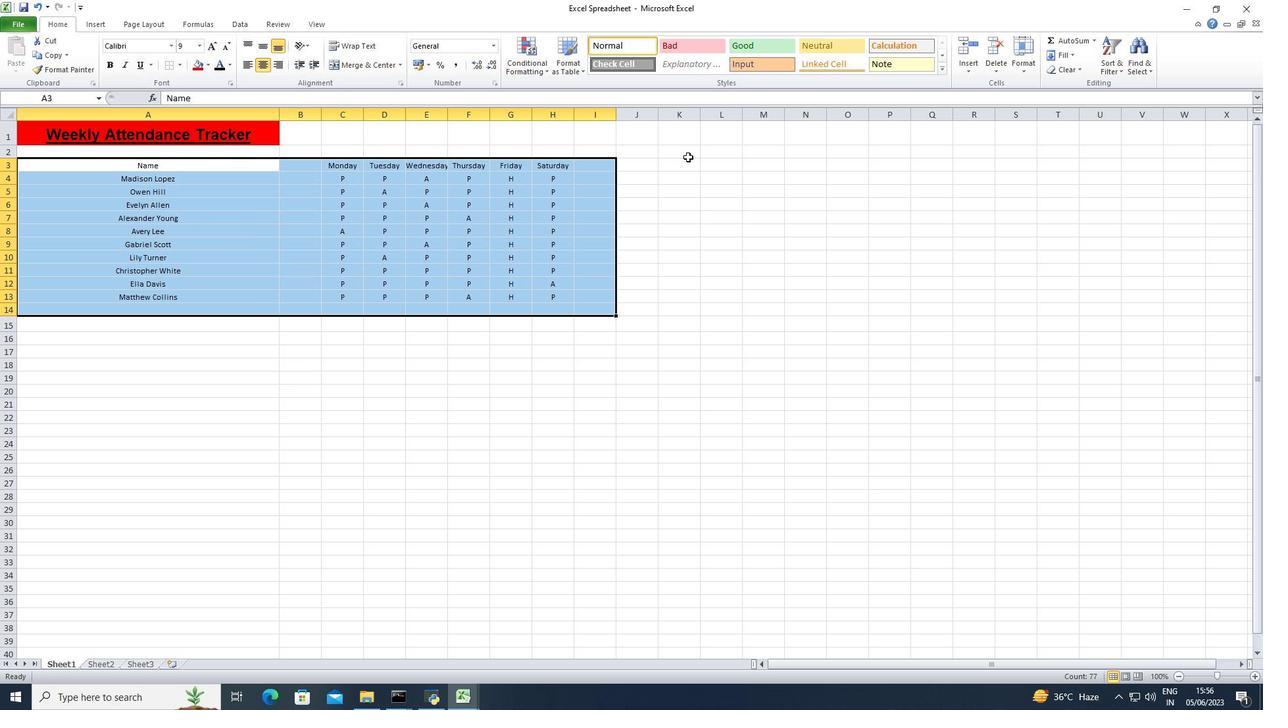 
Action: Mouse pressed left at (689, 157)
Screenshot: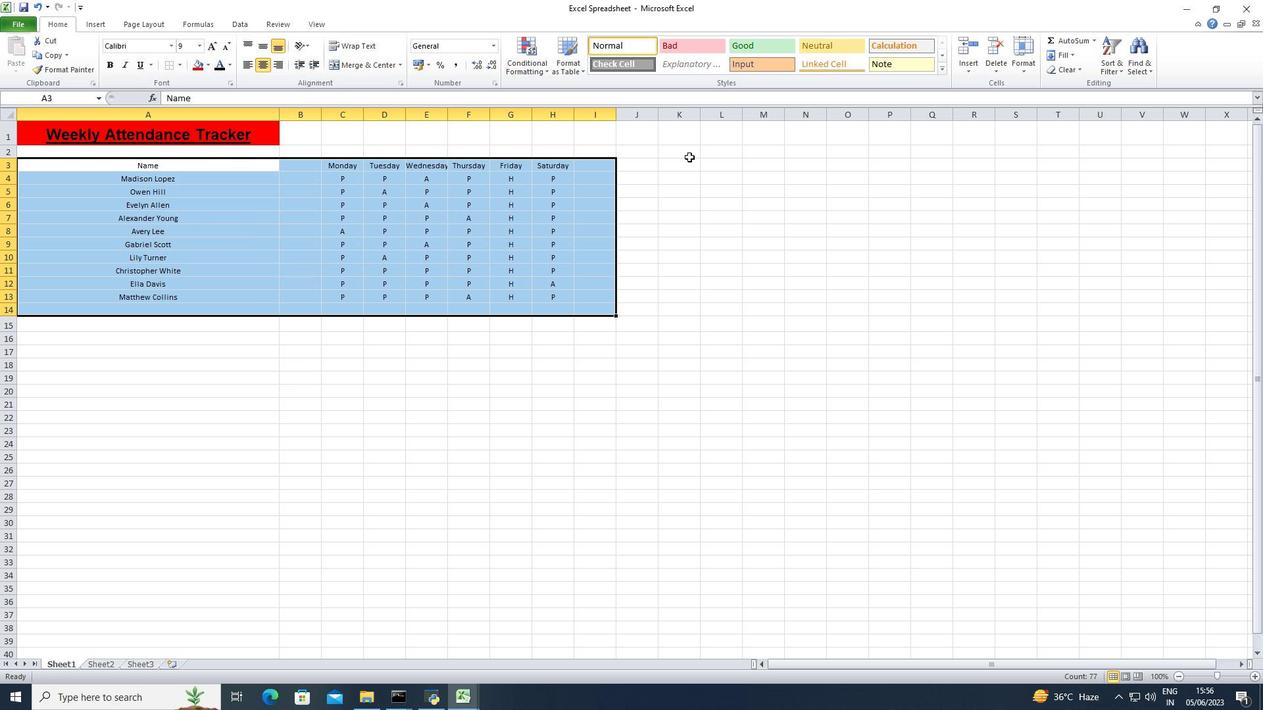 
Action: Mouse moved to (690, 157)
Screenshot: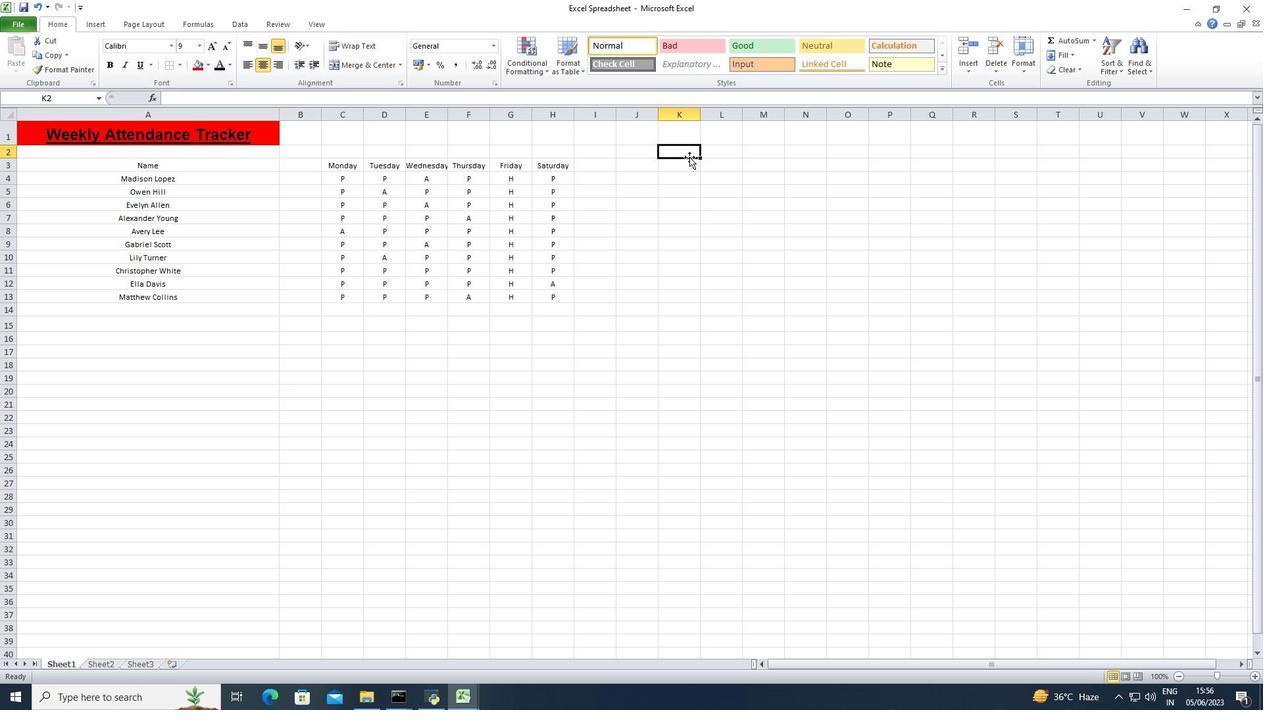 
